 Task: Create a due date automation trigger when advanced on, on the monday of the week before a card is due add fields with custom field "Resume" set to a number lower than 1 and lower than 10 at 11:00 AM.
Action: Mouse moved to (1346, 107)
Screenshot: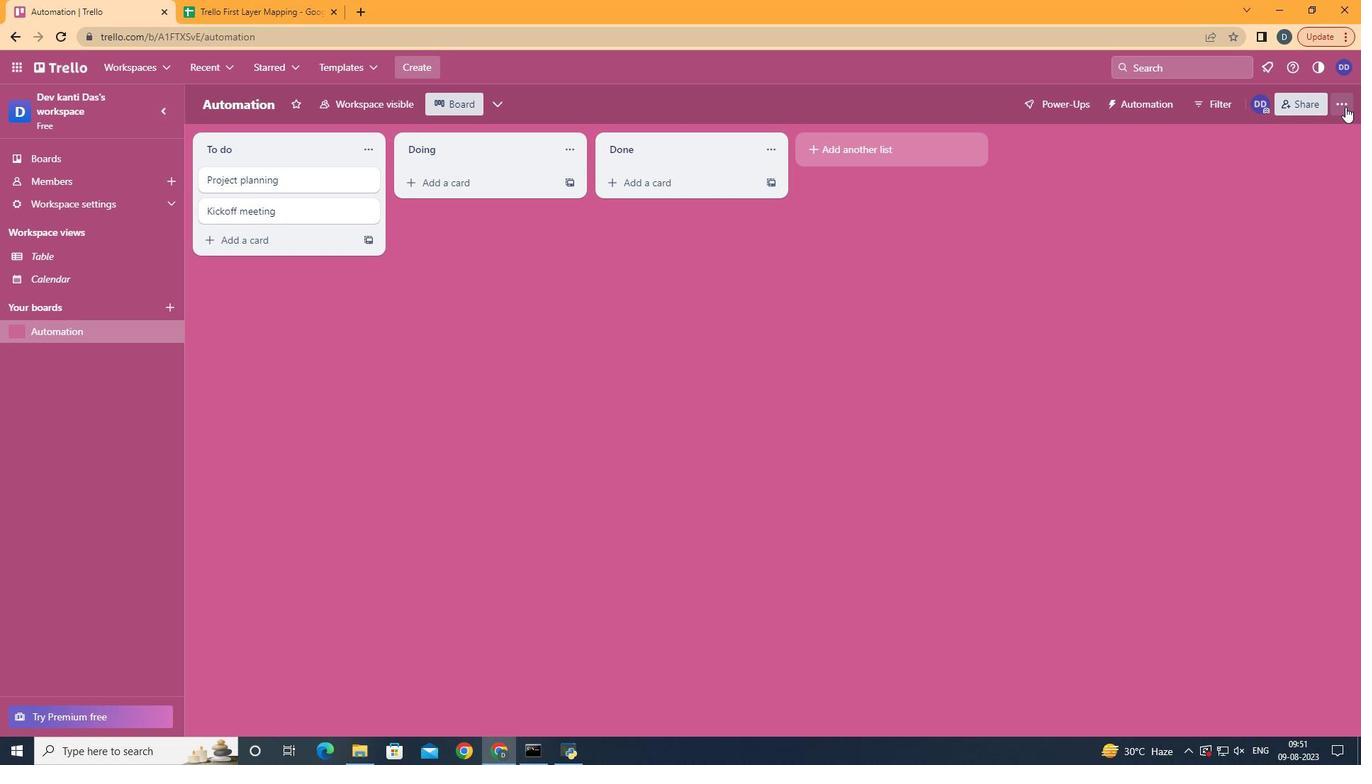 
Action: Mouse pressed left at (1346, 107)
Screenshot: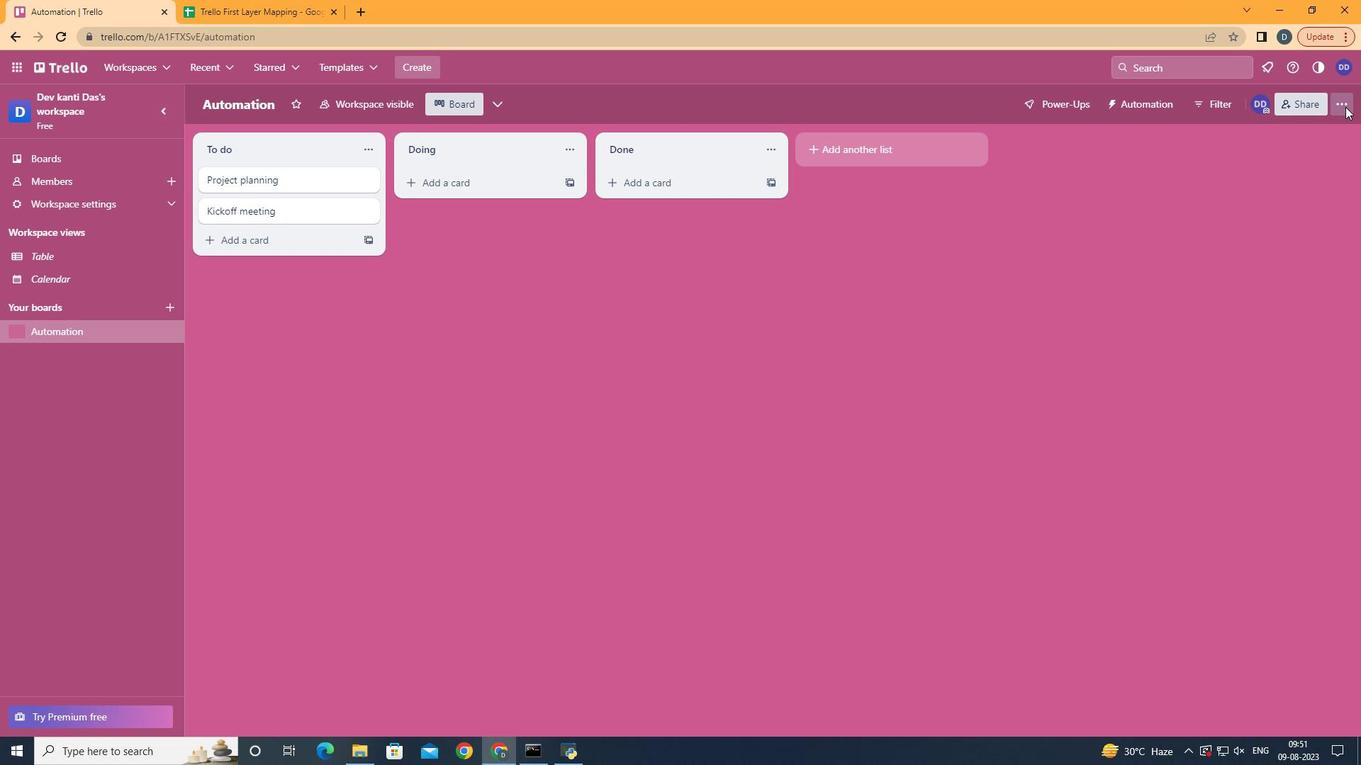 
Action: Mouse moved to (1252, 322)
Screenshot: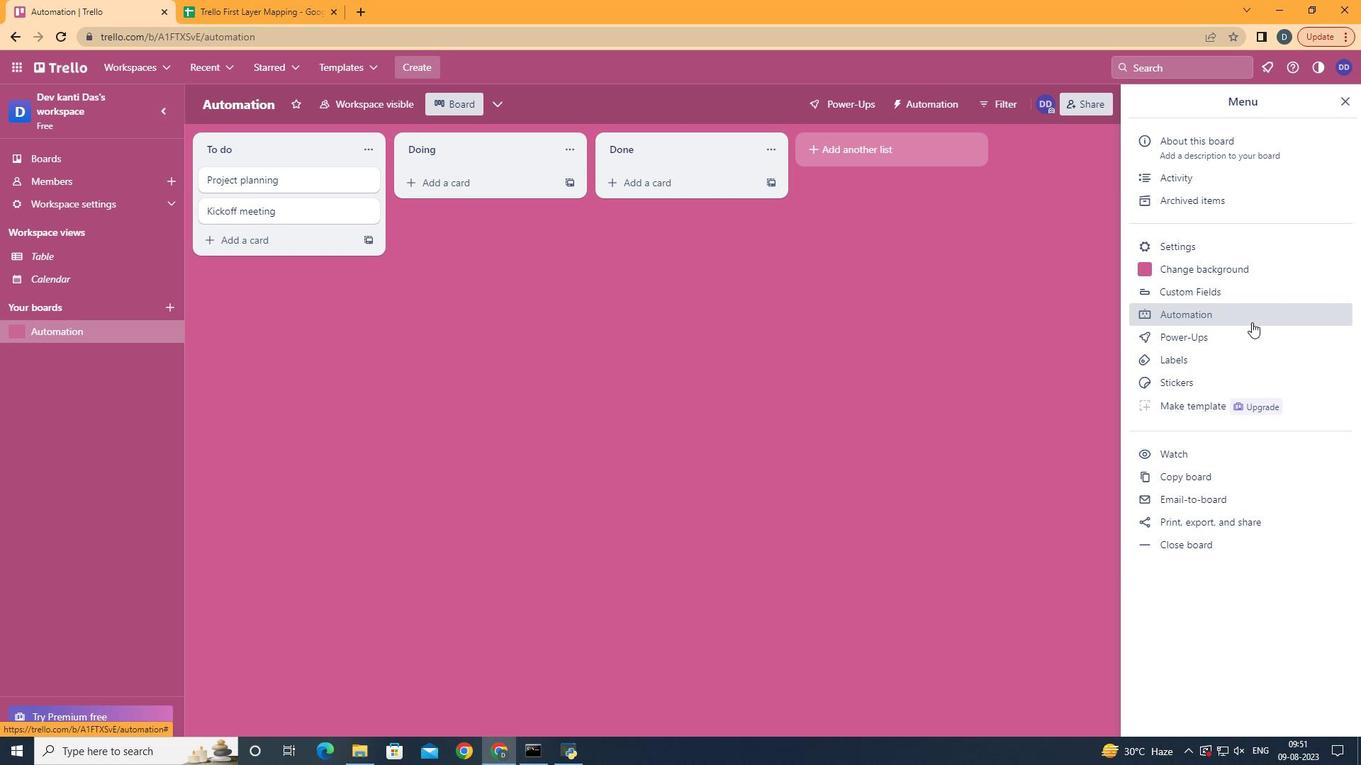 
Action: Mouse pressed left at (1252, 322)
Screenshot: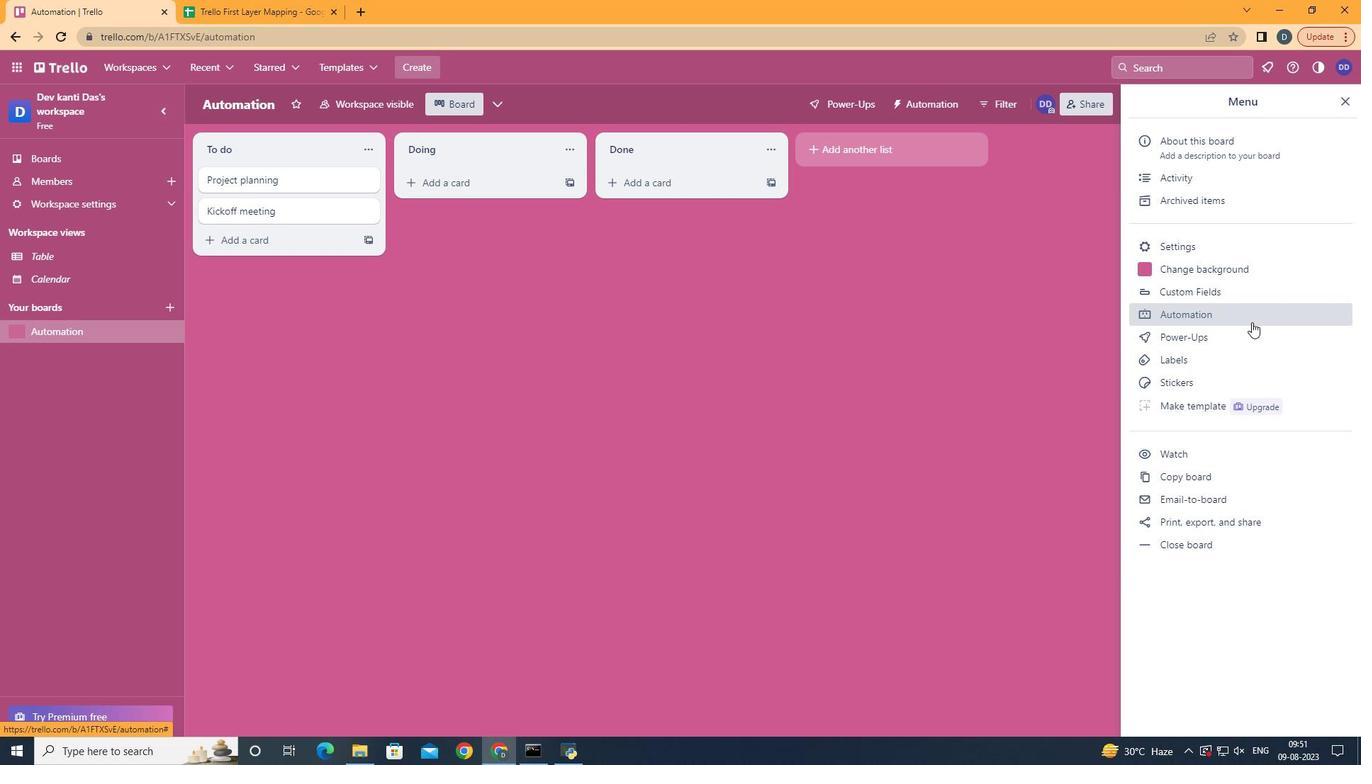
Action: Mouse moved to (248, 287)
Screenshot: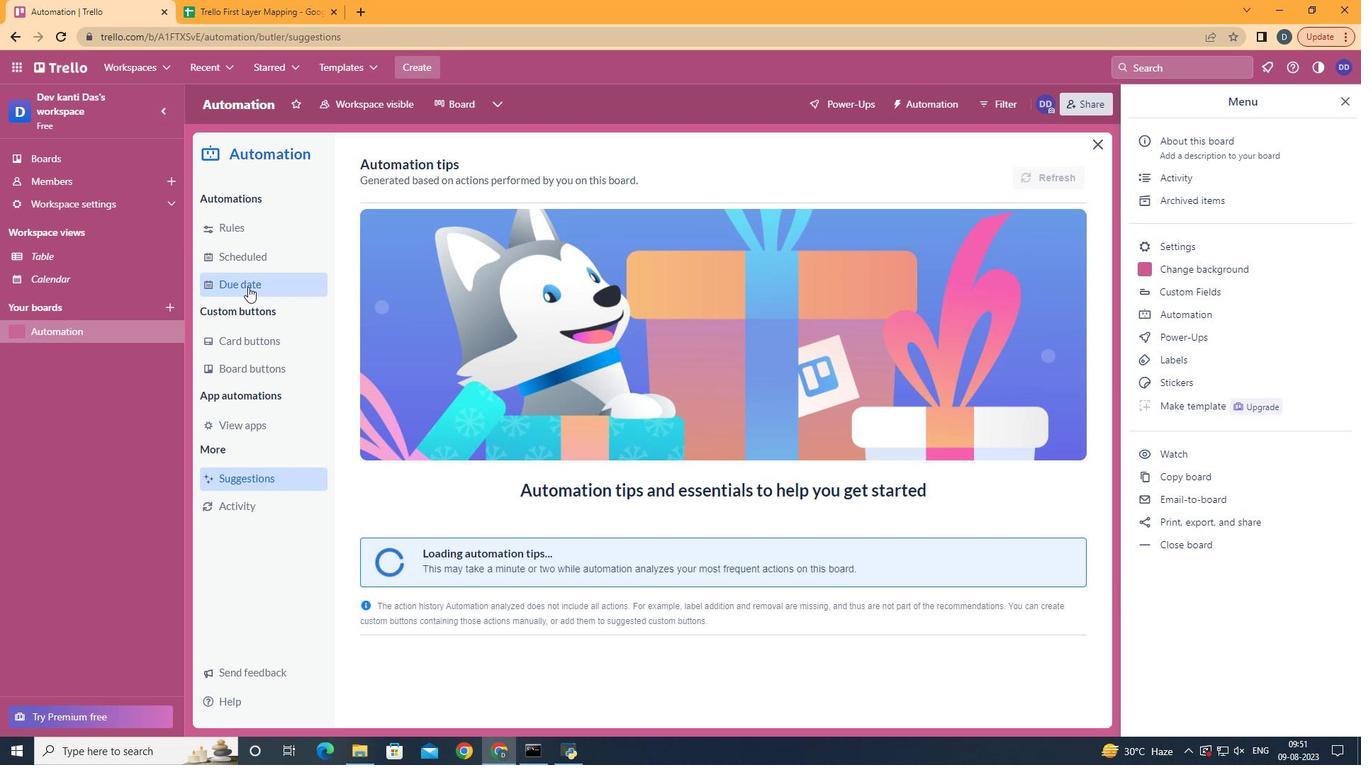 
Action: Mouse pressed left at (248, 287)
Screenshot: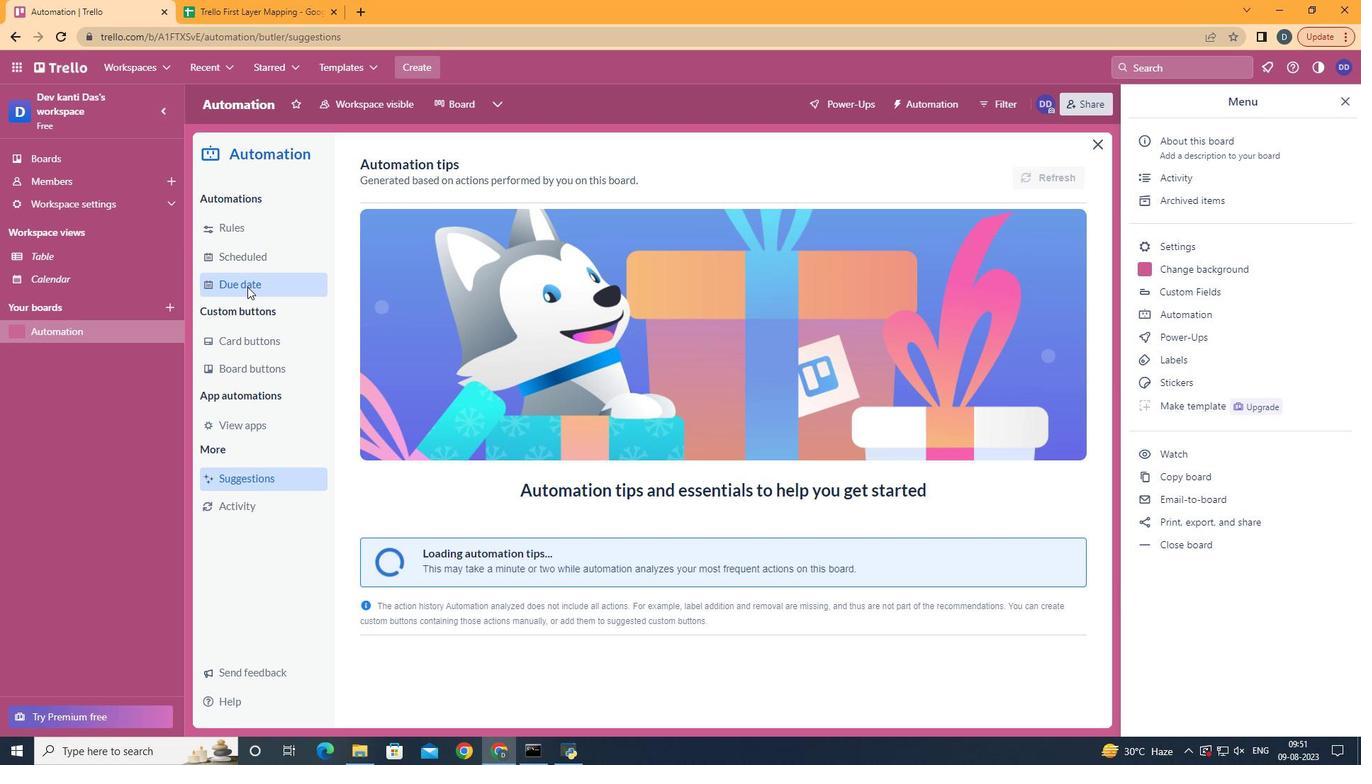 
Action: Mouse moved to (1008, 165)
Screenshot: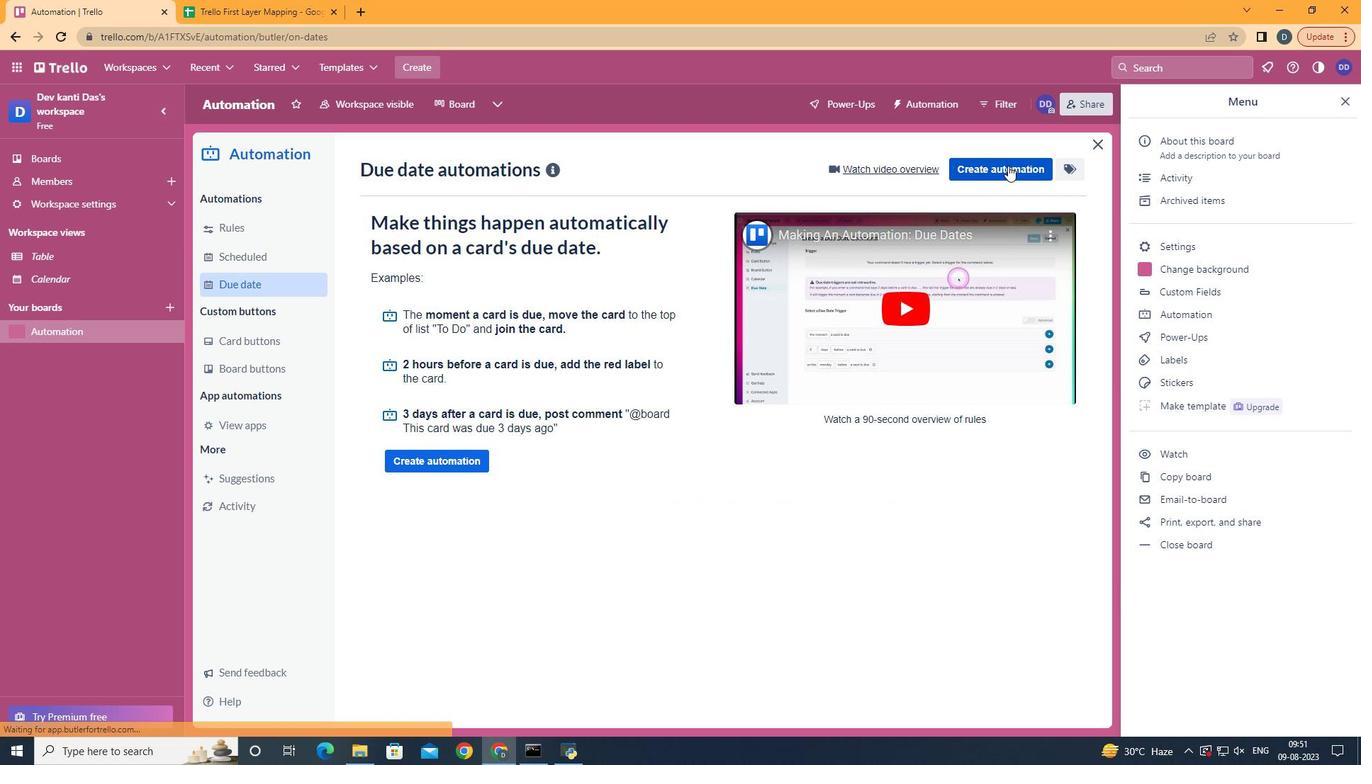 
Action: Mouse pressed left at (1008, 165)
Screenshot: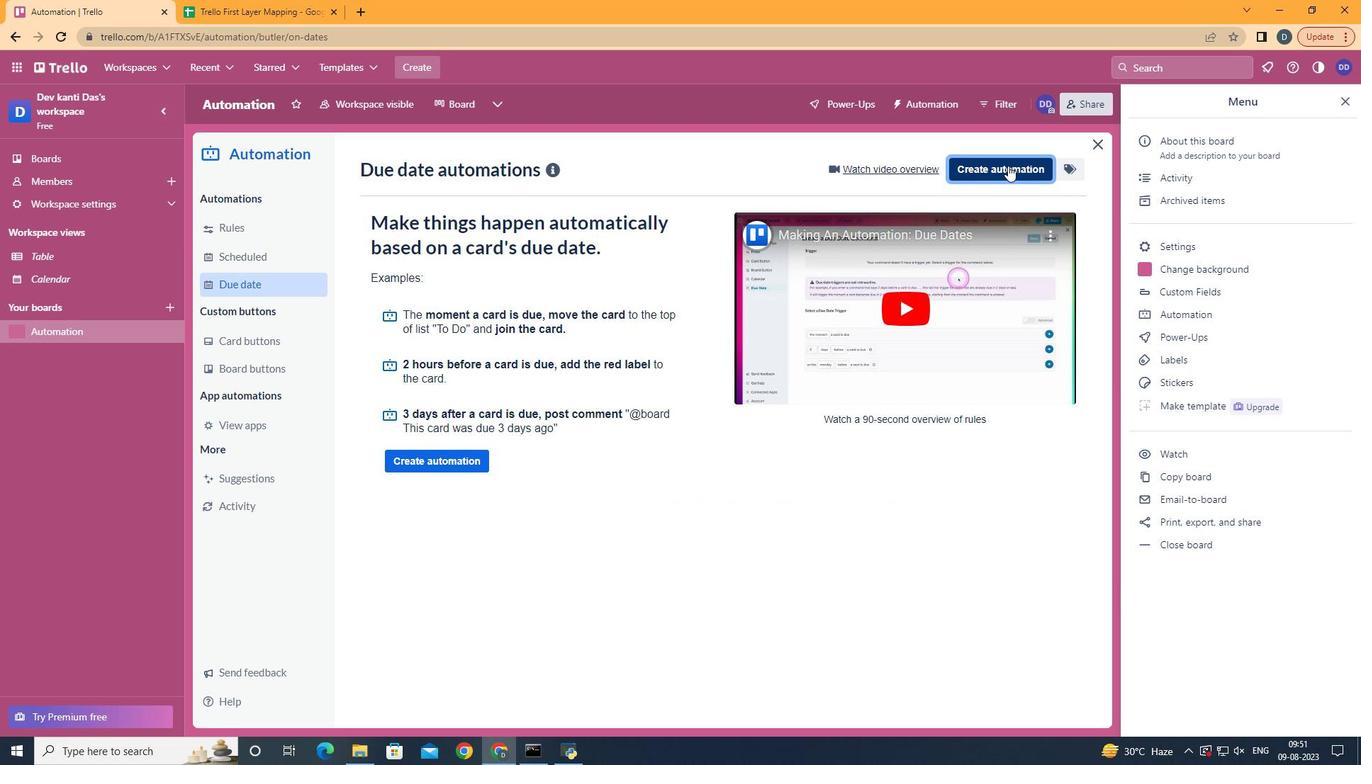
Action: Mouse moved to (755, 296)
Screenshot: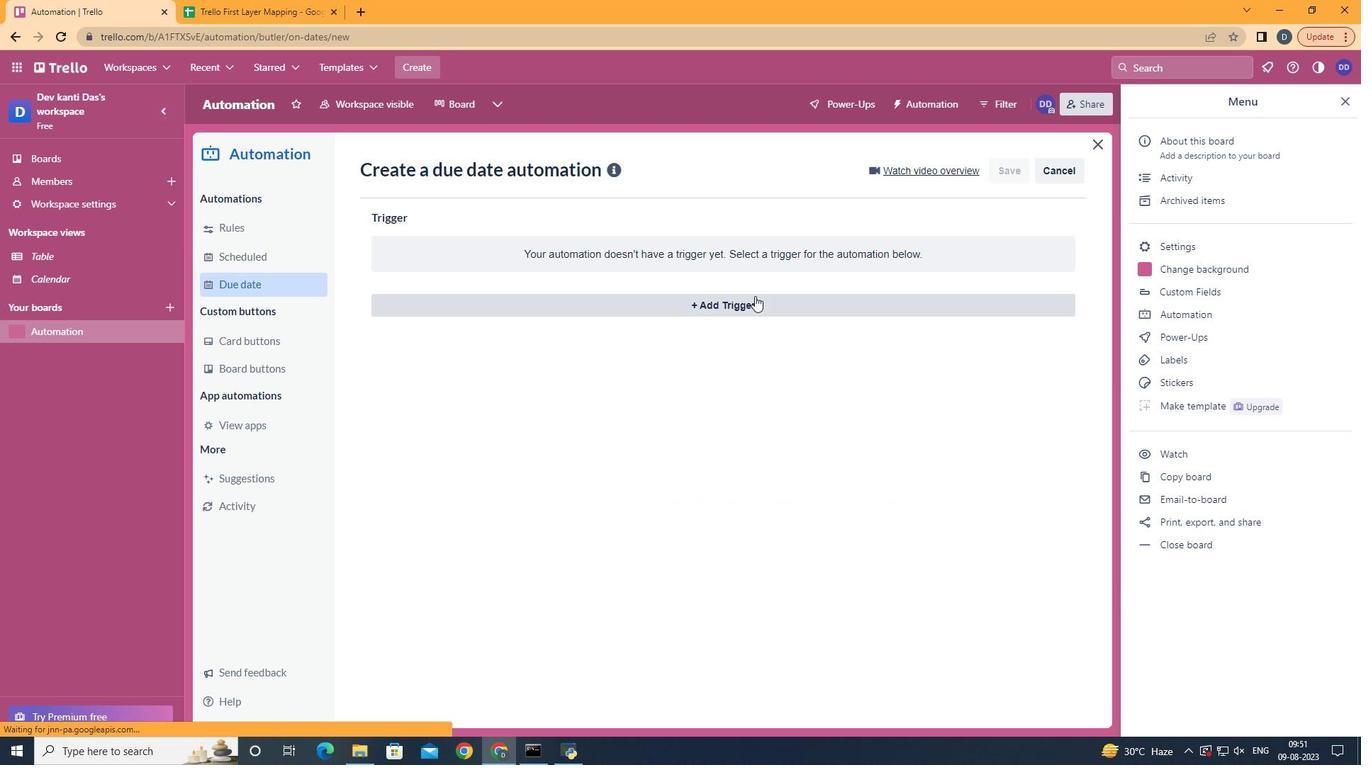 
Action: Mouse pressed left at (755, 296)
Screenshot: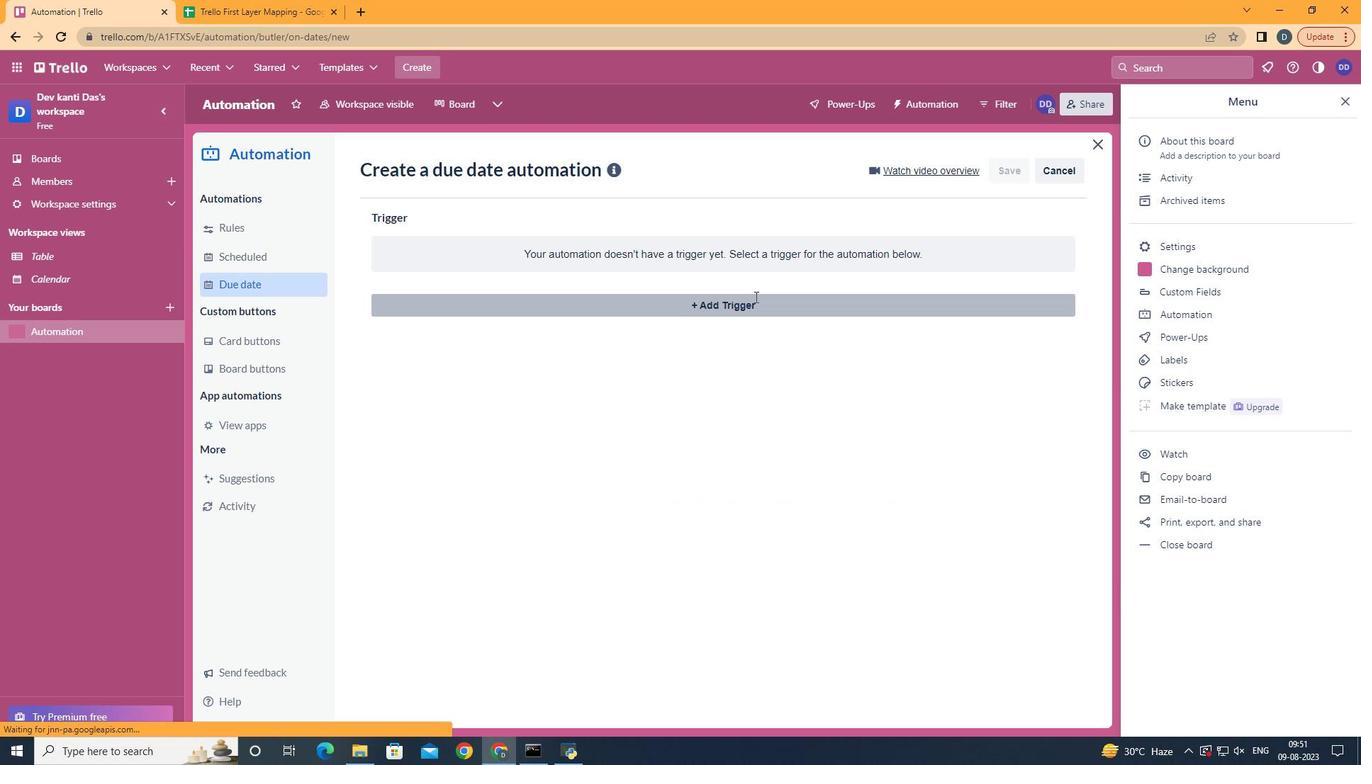 
Action: Mouse moved to (506, 670)
Screenshot: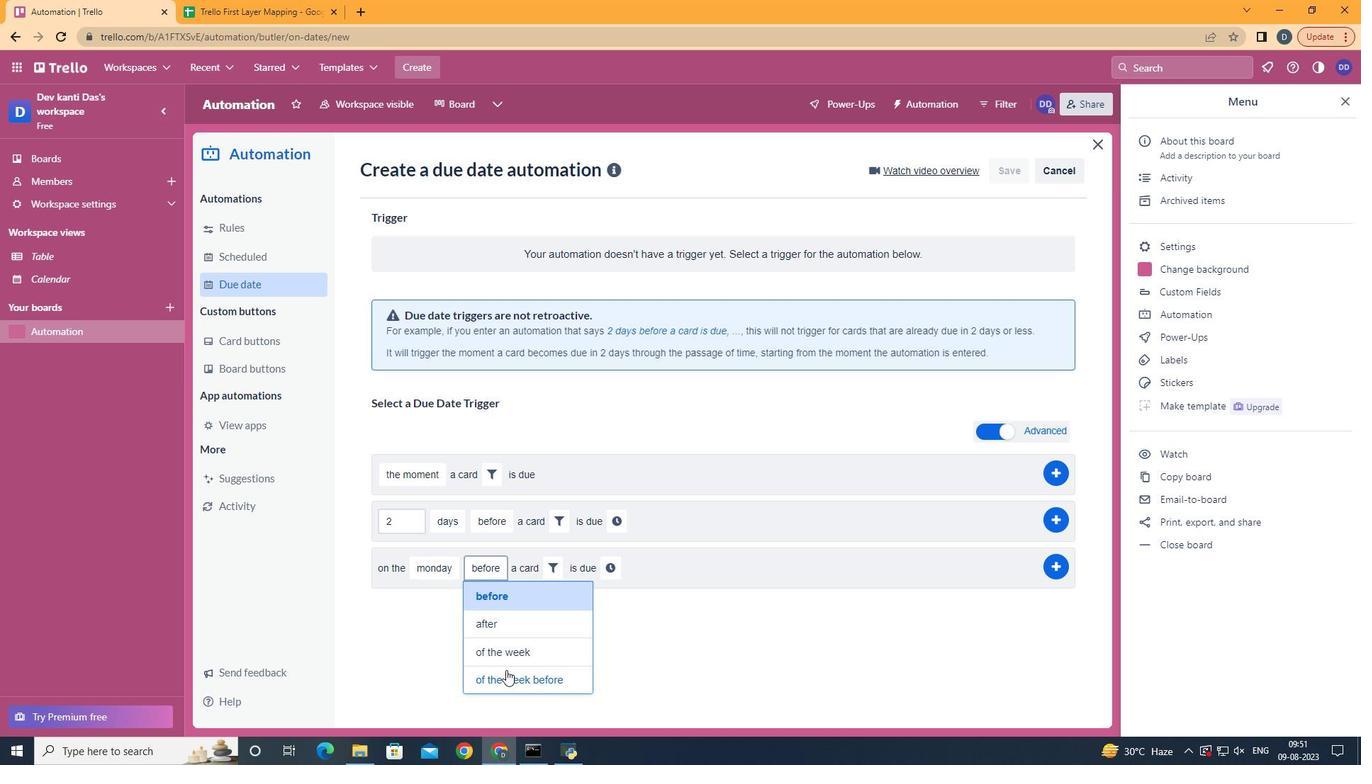 
Action: Mouse pressed left at (506, 670)
Screenshot: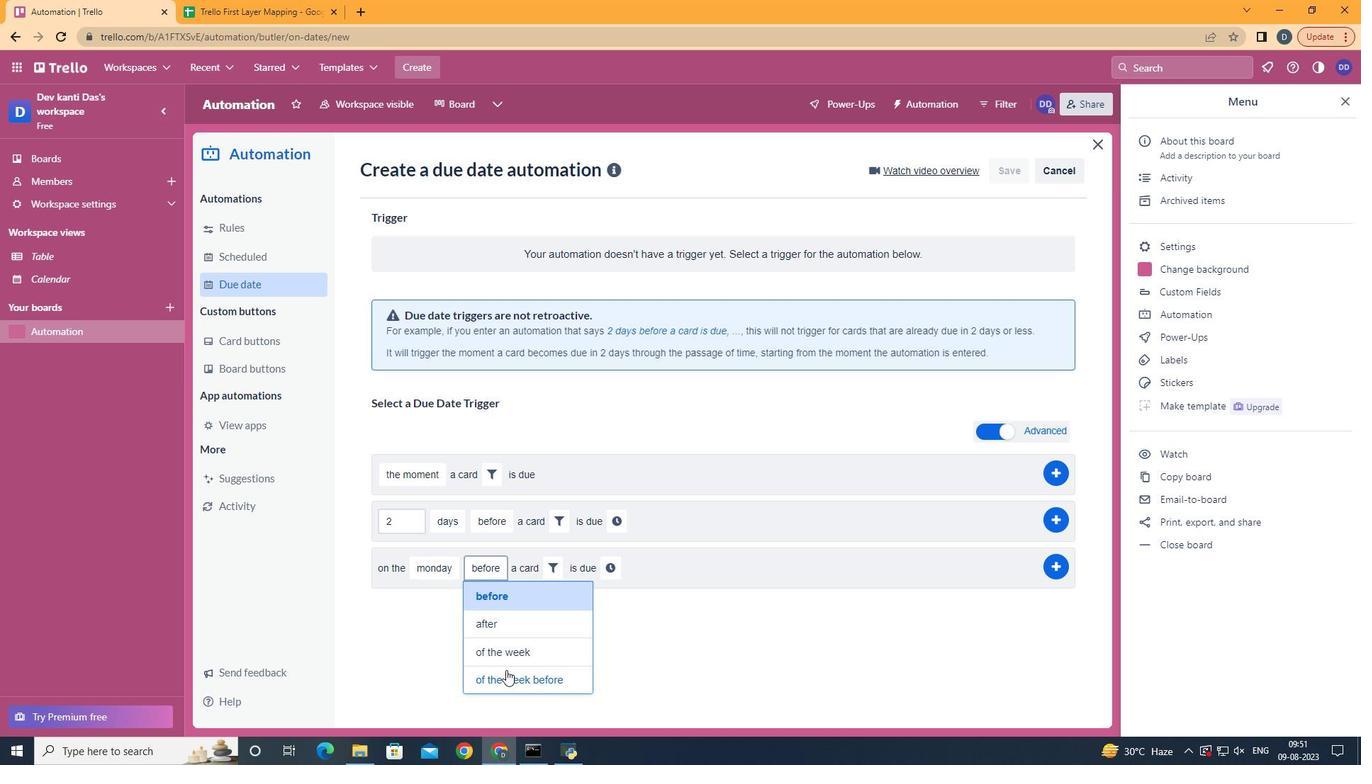 
Action: Mouse moved to (606, 561)
Screenshot: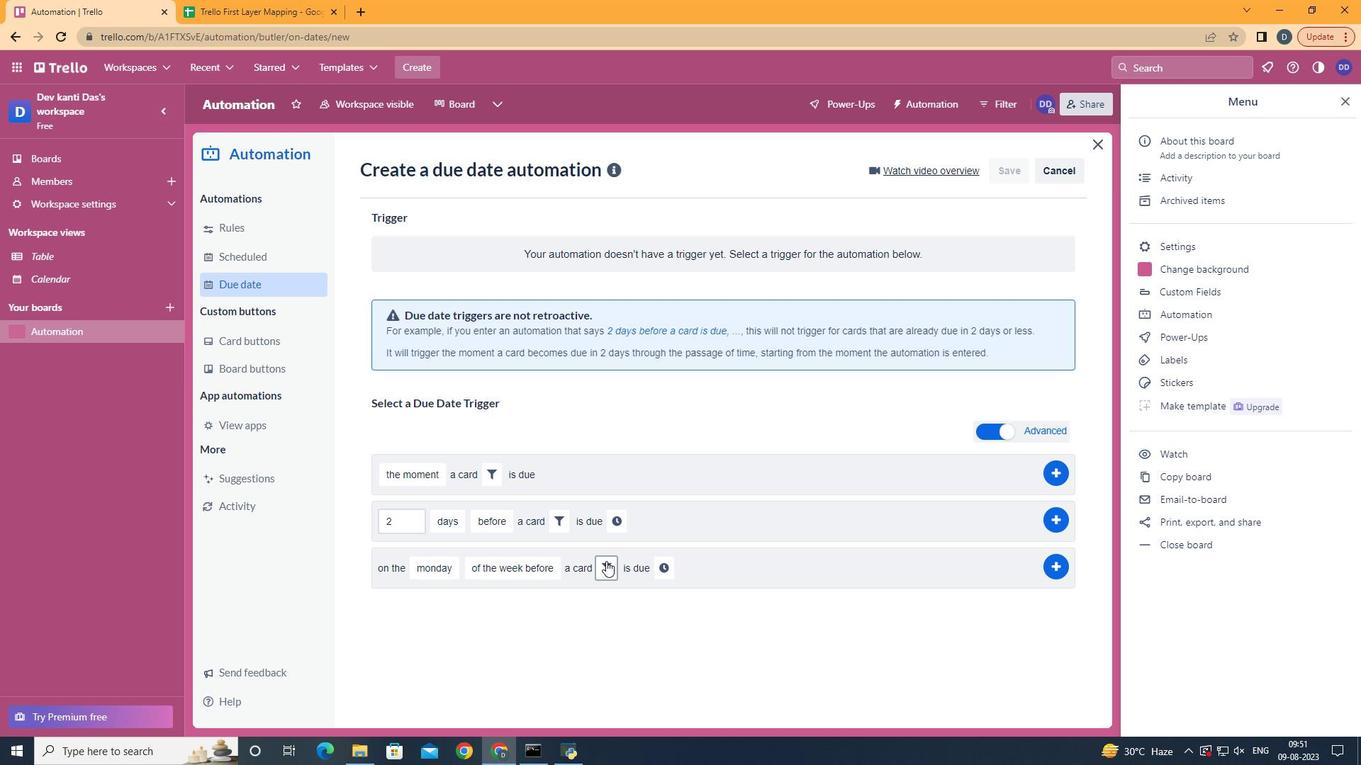 
Action: Mouse pressed left at (606, 561)
Screenshot: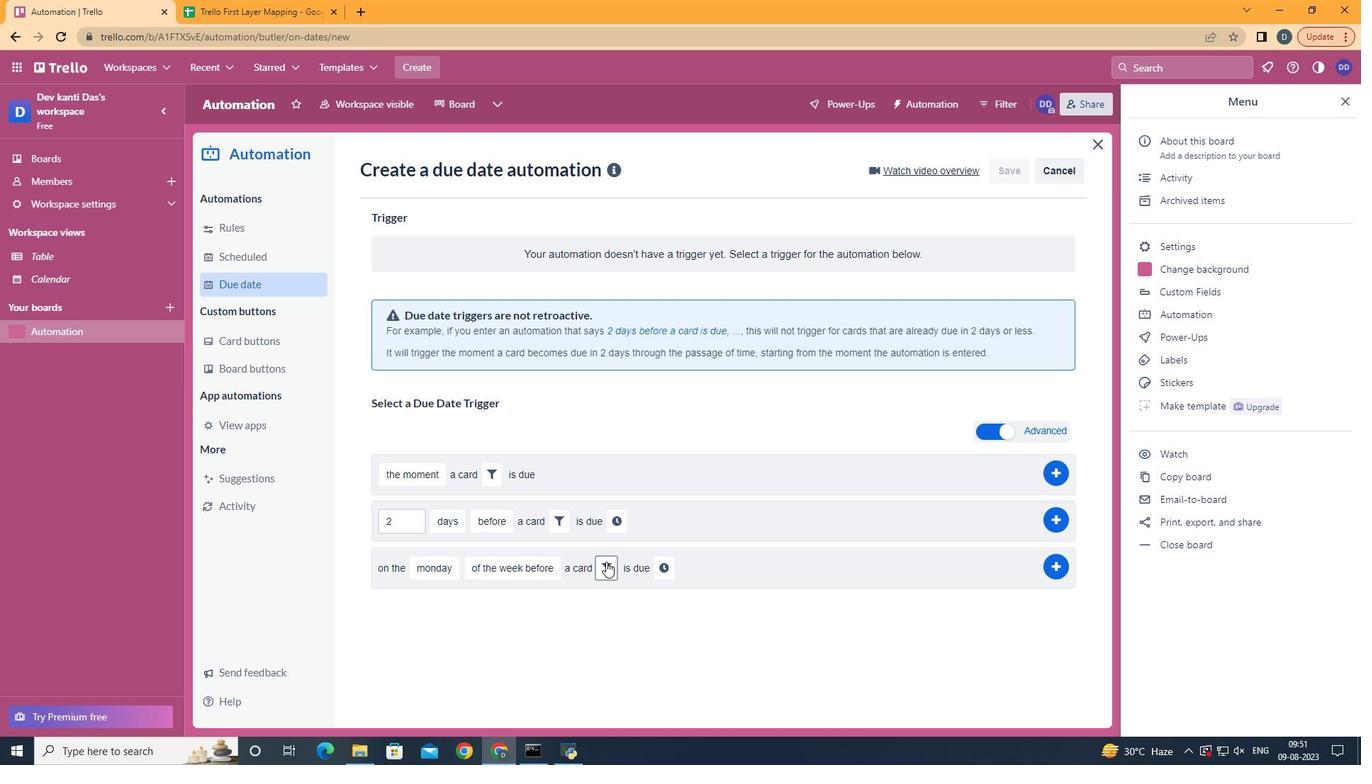 
Action: Mouse moved to (856, 620)
Screenshot: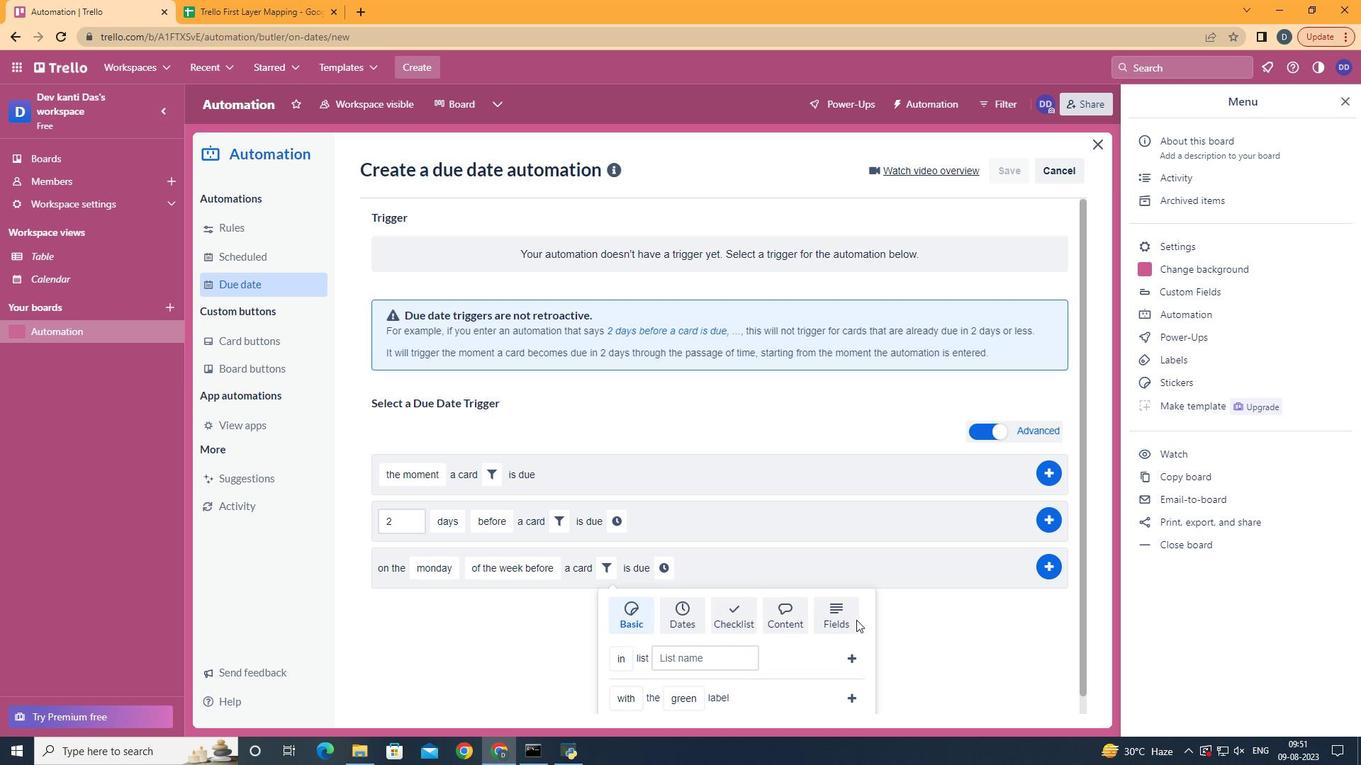 
Action: Mouse pressed left at (856, 620)
Screenshot: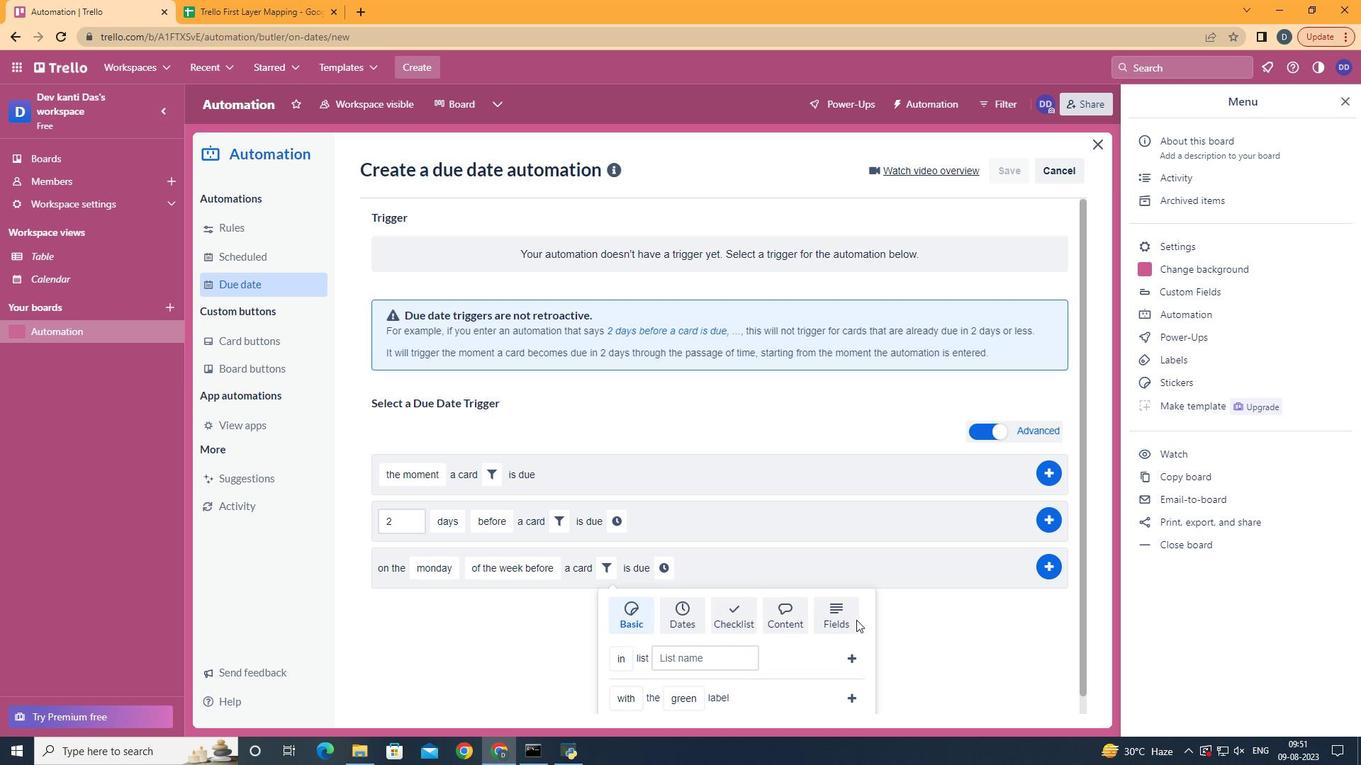 
Action: Mouse scrolled (856, 619) with delta (0, 0)
Screenshot: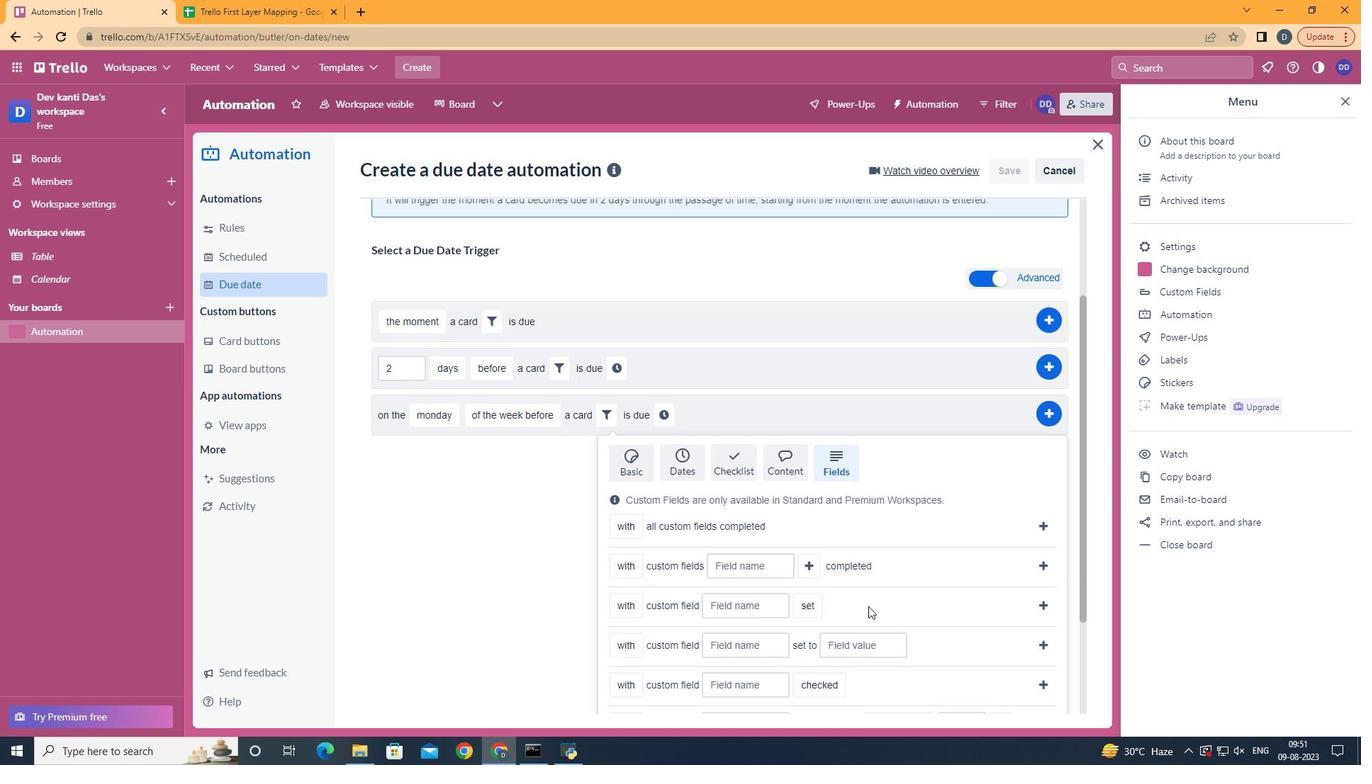 
Action: Mouse scrolled (856, 619) with delta (0, 0)
Screenshot: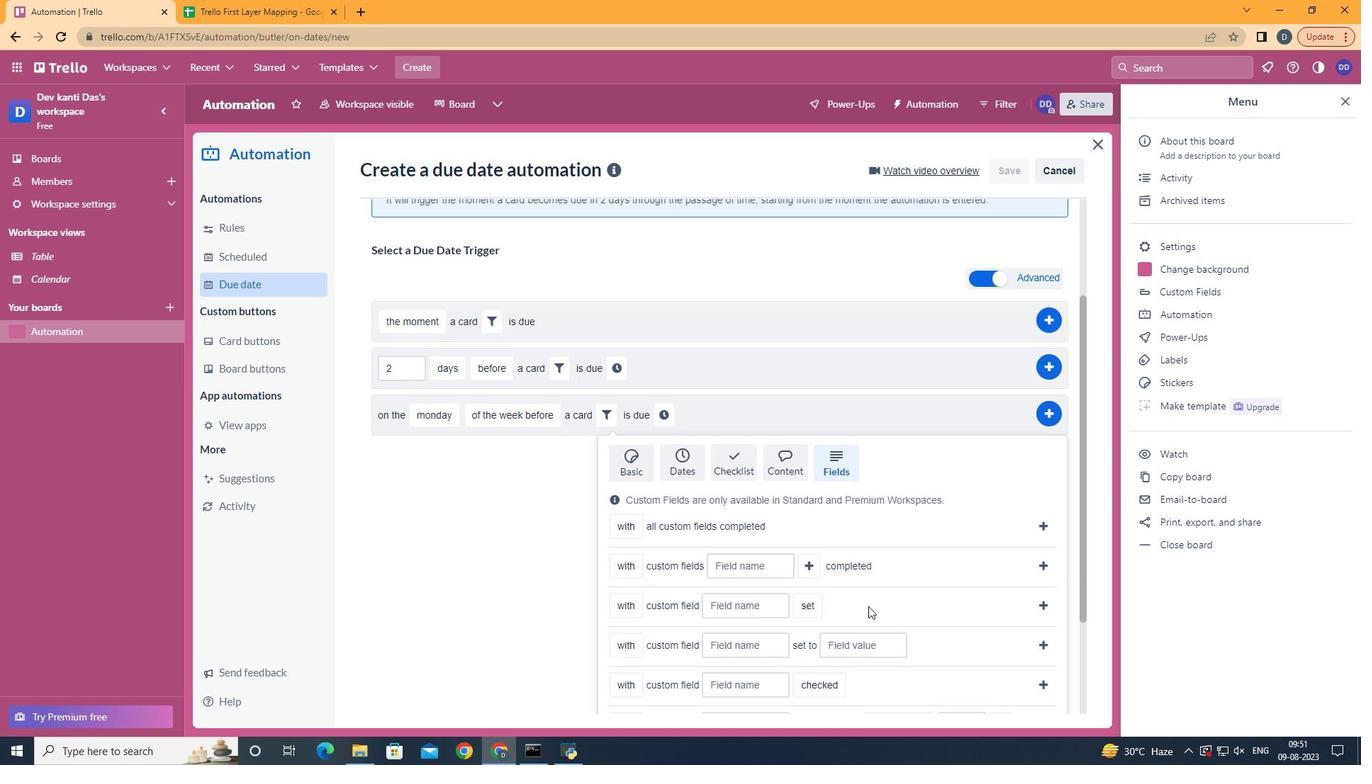 
Action: Mouse scrolled (856, 619) with delta (0, 0)
Screenshot: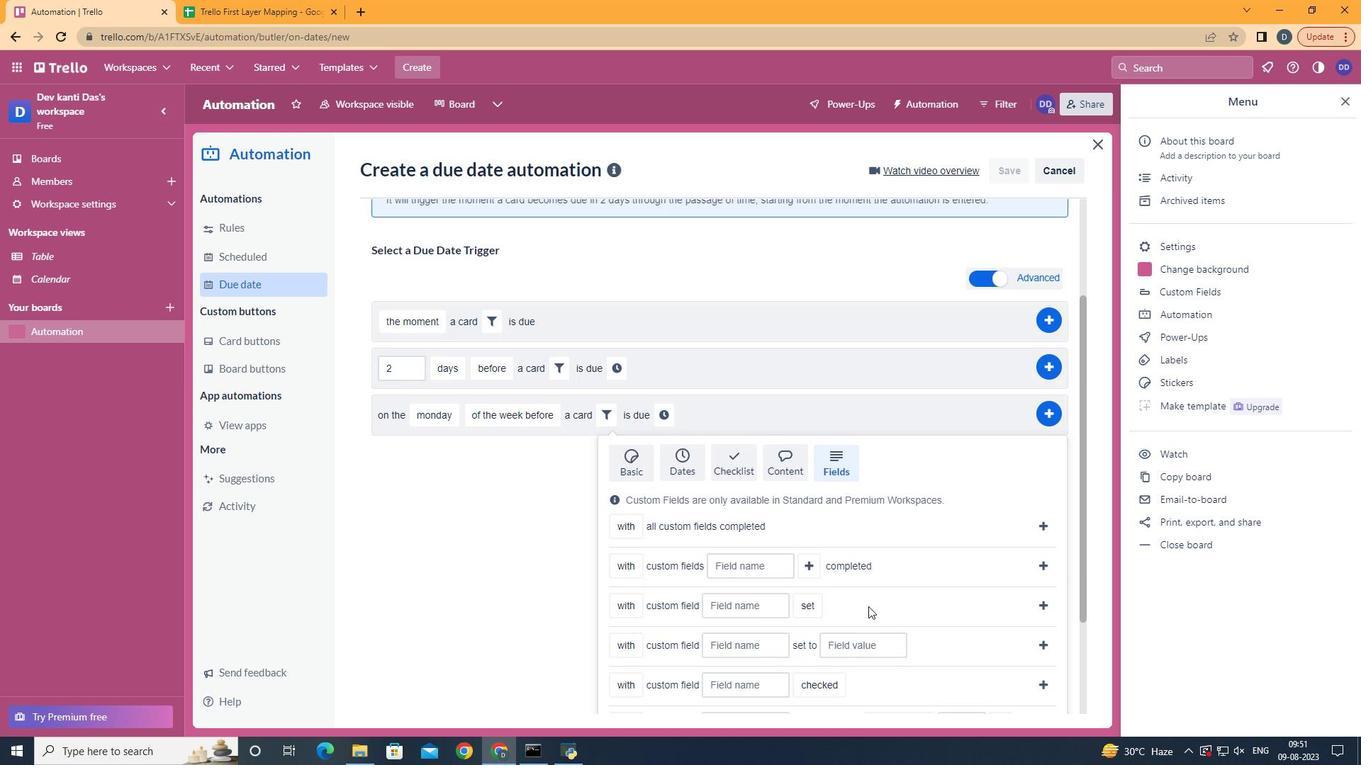 
Action: Mouse scrolled (856, 619) with delta (0, 0)
Screenshot: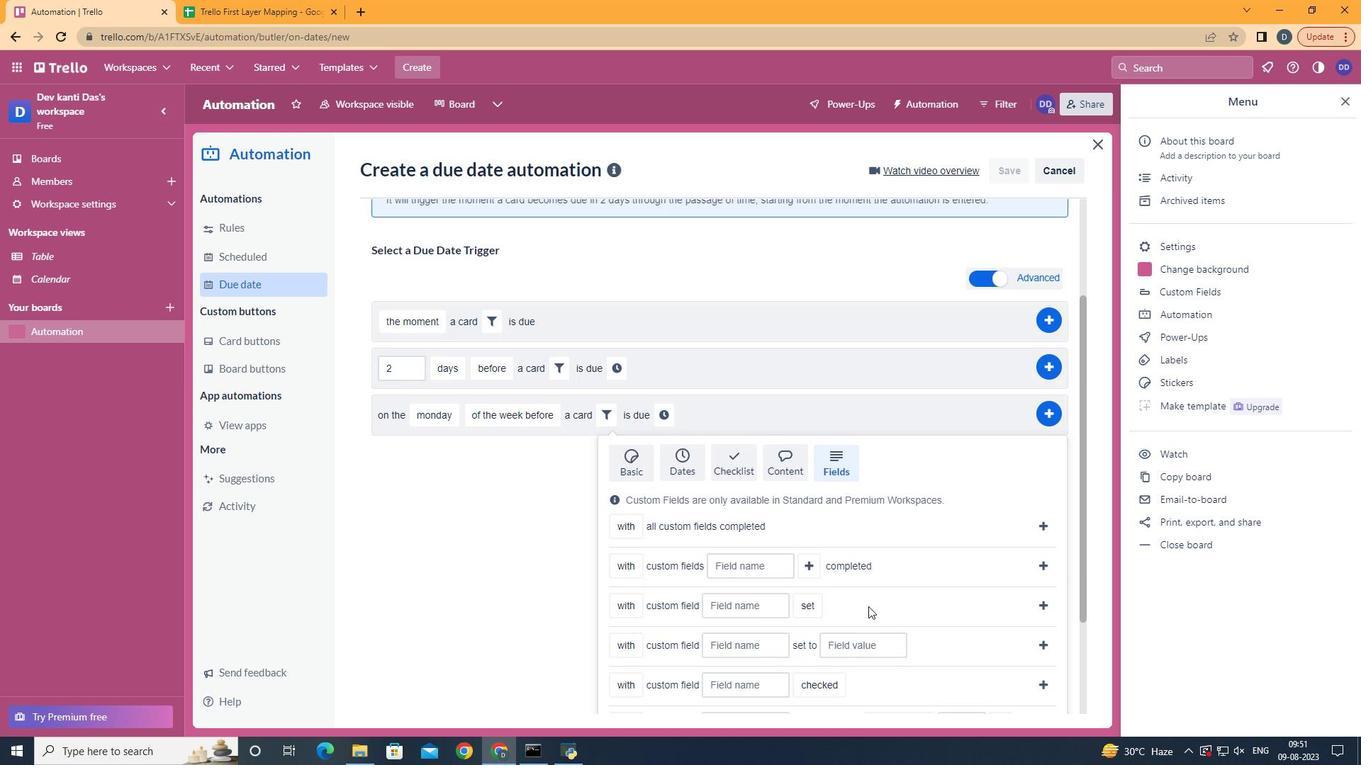 
Action: Mouse scrolled (856, 619) with delta (0, 0)
Screenshot: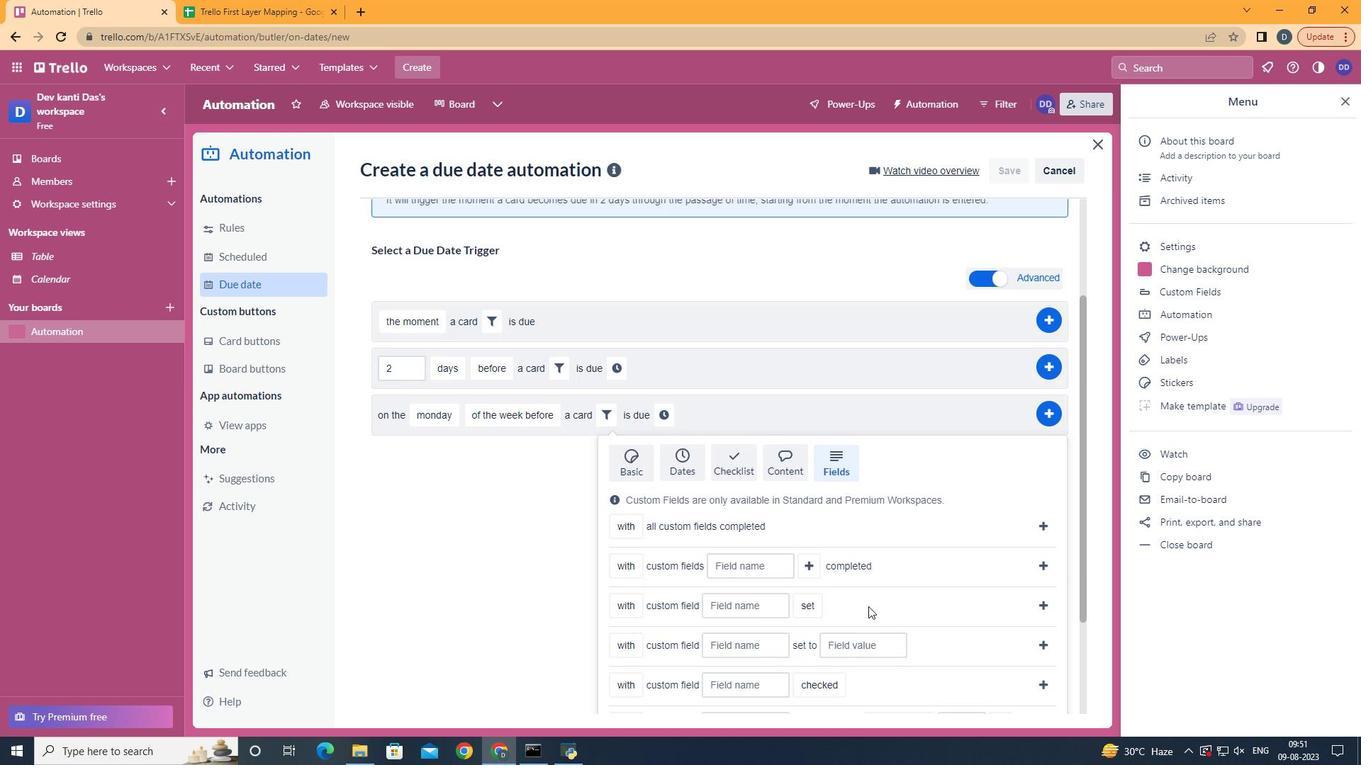 
Action: Mouse scrolled (856, 619) with delta (0, 0)
Screenshot: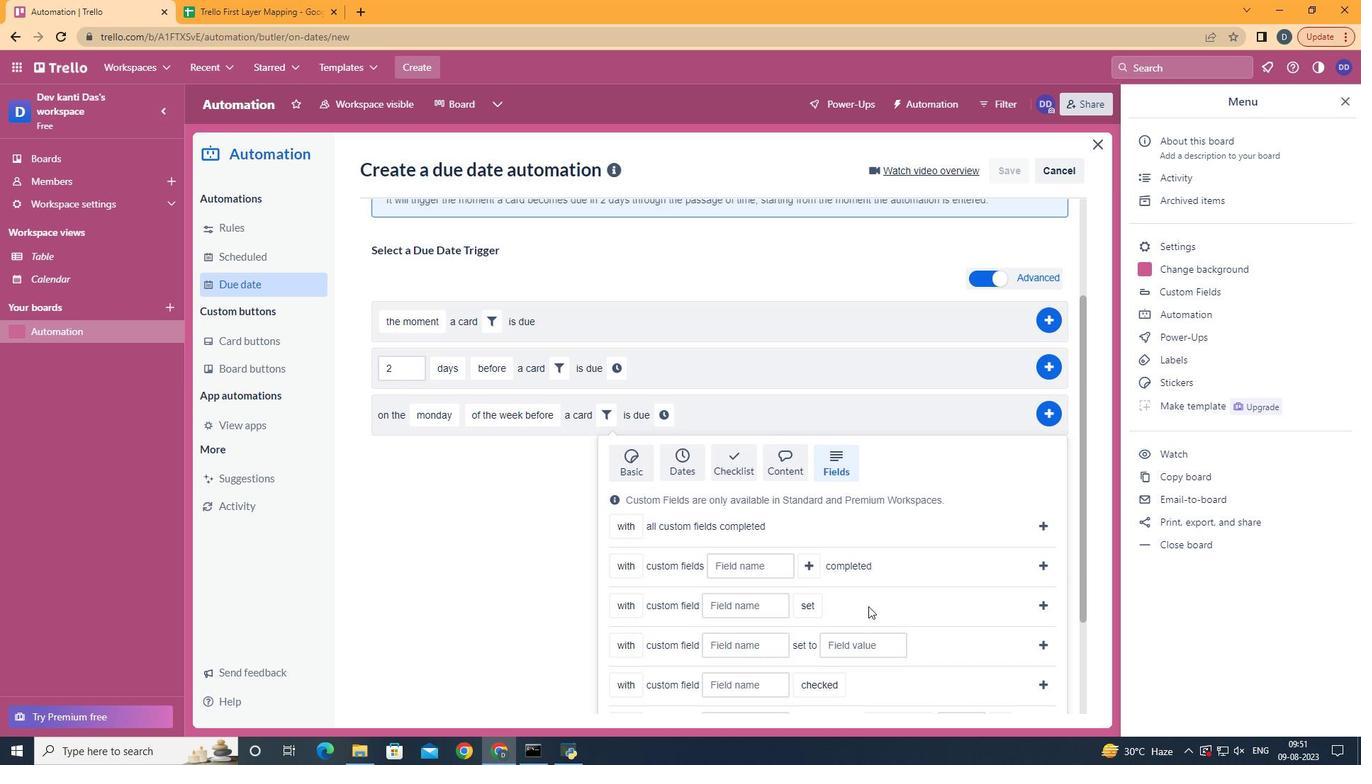 
Action: Mouse moved to (629, 602)
Screenshot: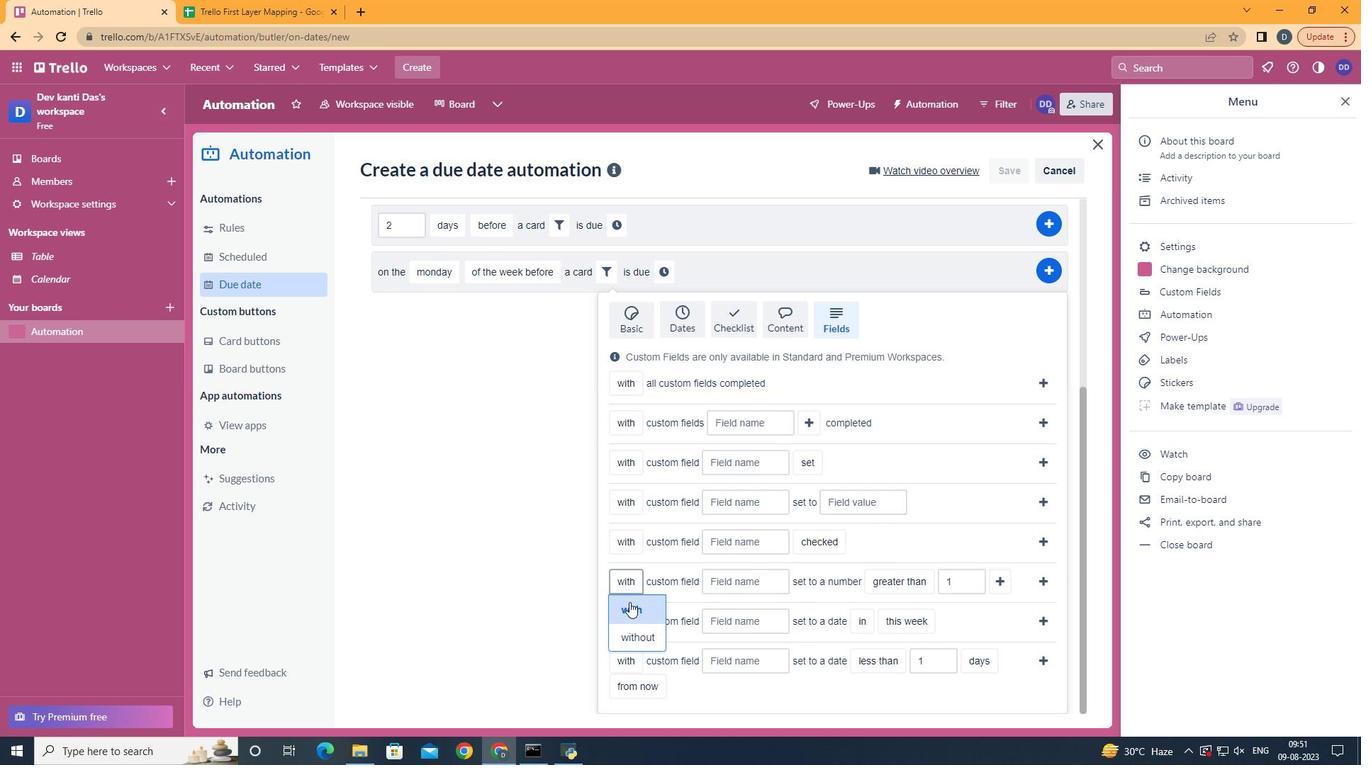 
Action: Mouse pressed left at (629, 602)
Screenshot: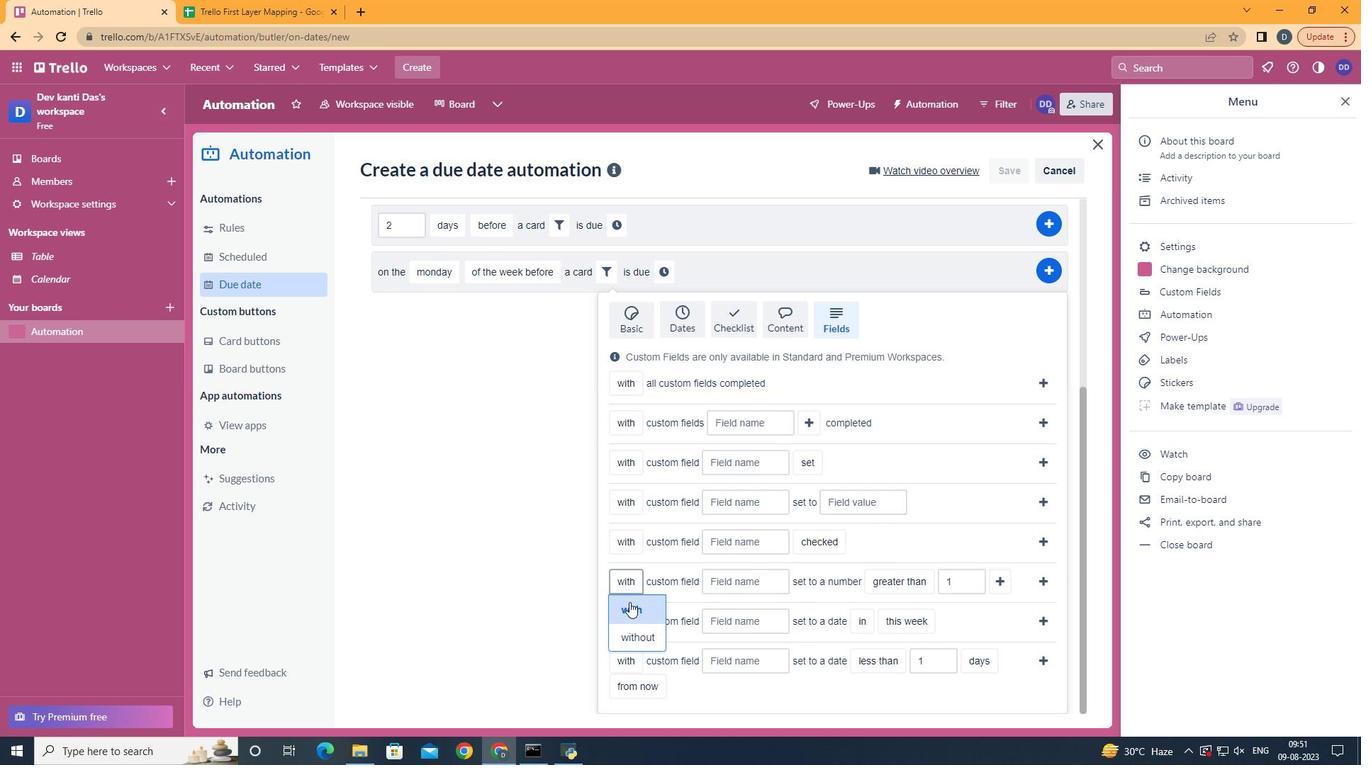 
Action: Mouse moved to (745, 580)
Screenshot: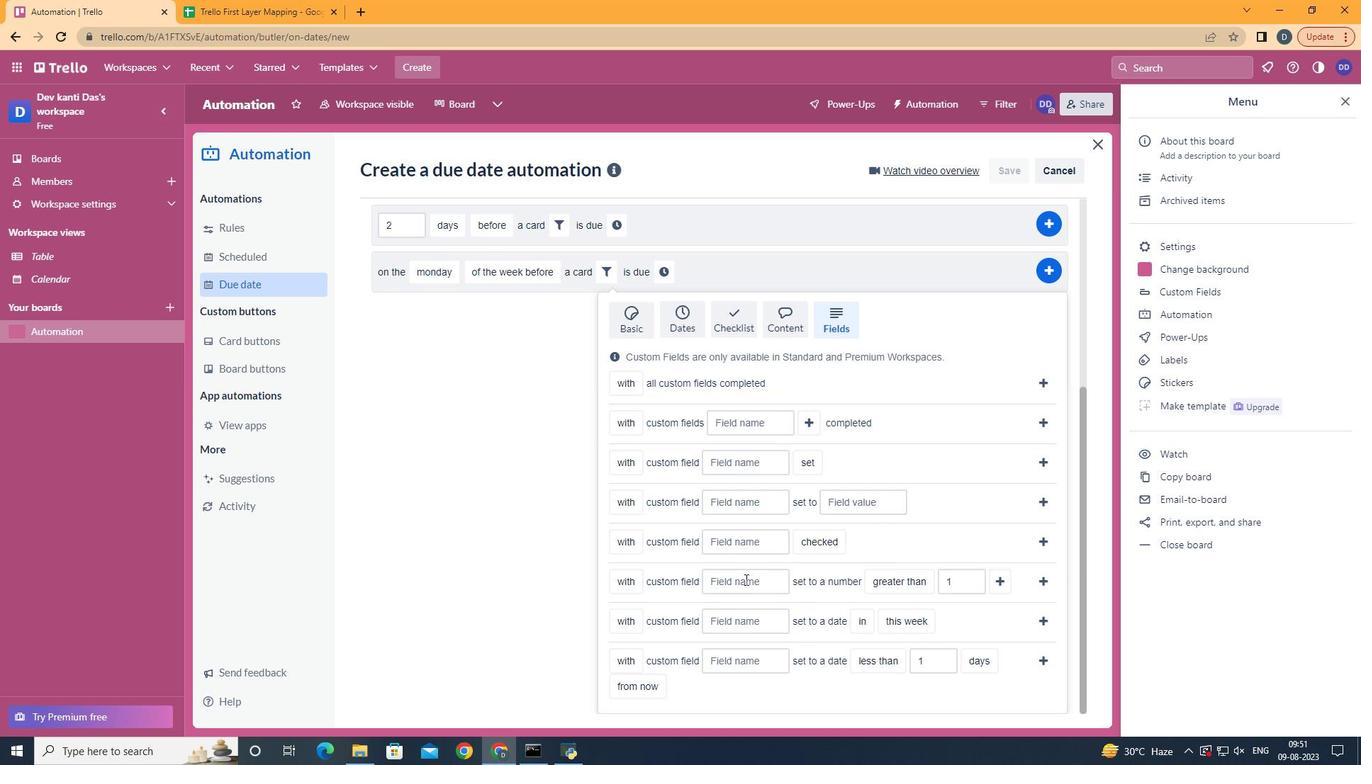 
Action: Mouse pressed left at (745, 580)
Screenshot: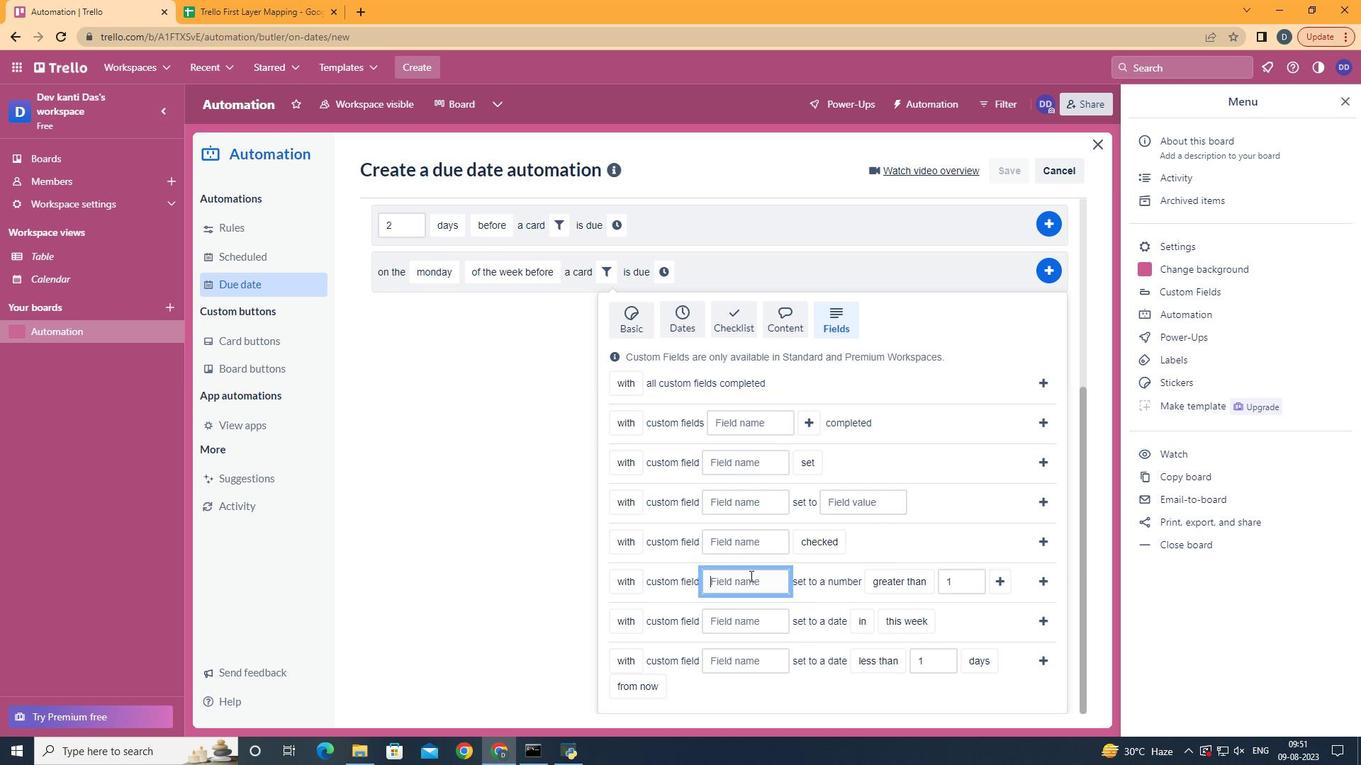 
Action: Mouse moved to (750, 576)
Screenshot: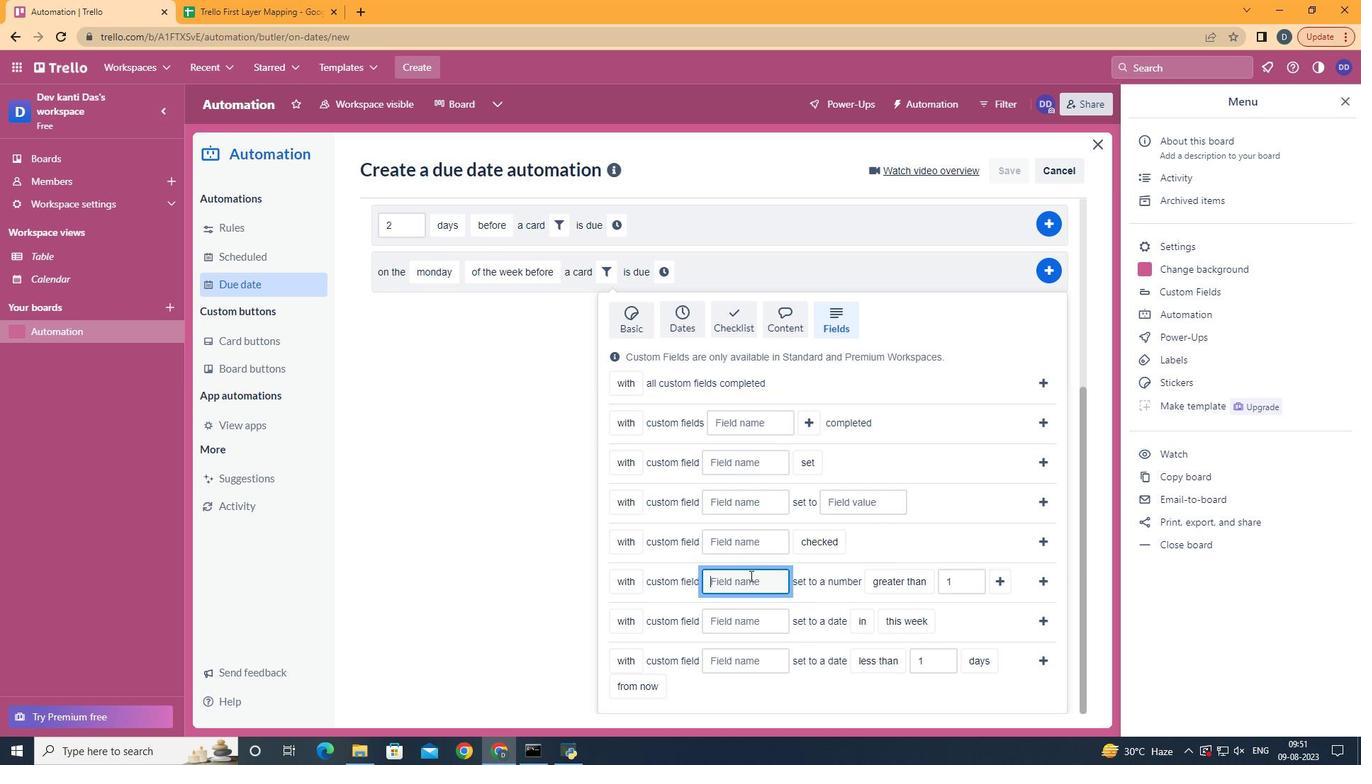 
Action: Key pressed <Key.shift>Resume
Screenshot: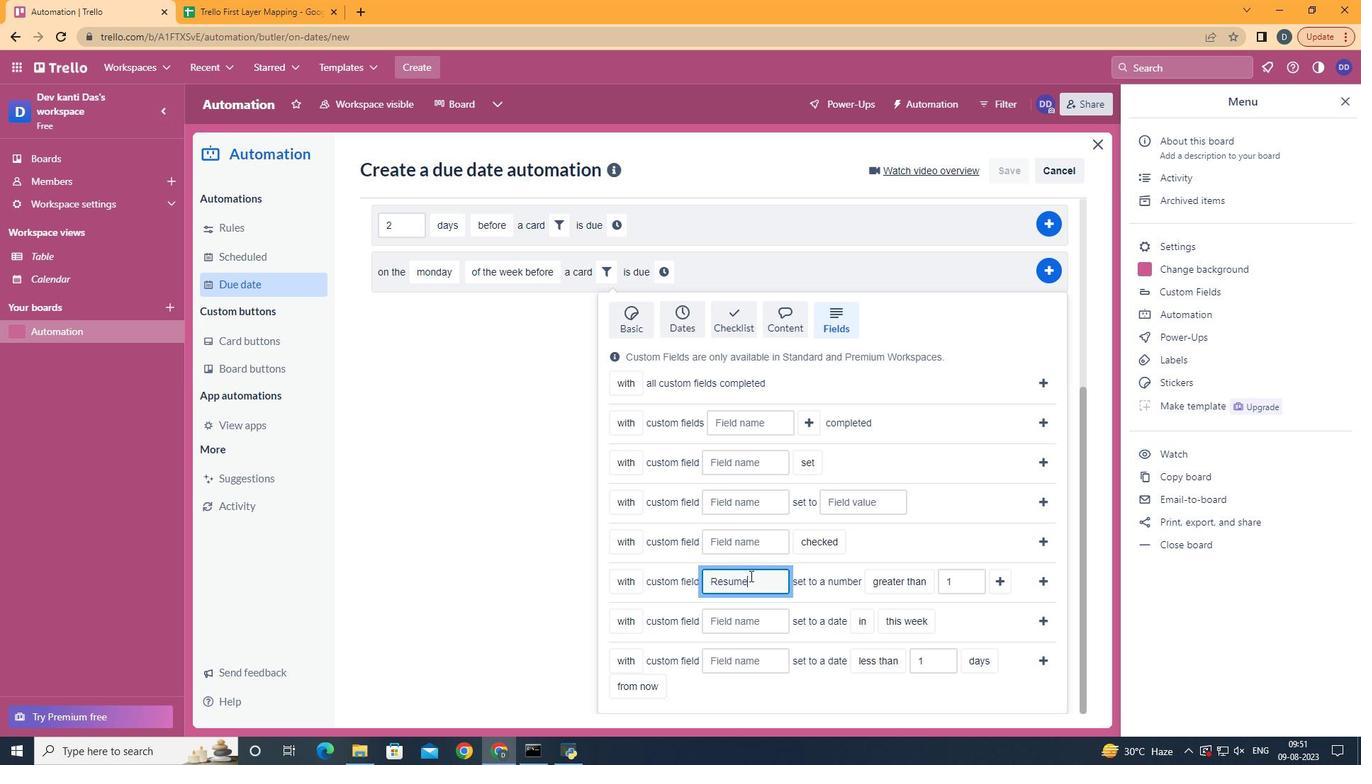 
Action: Mouse moved to (917, 660)
Screenshot: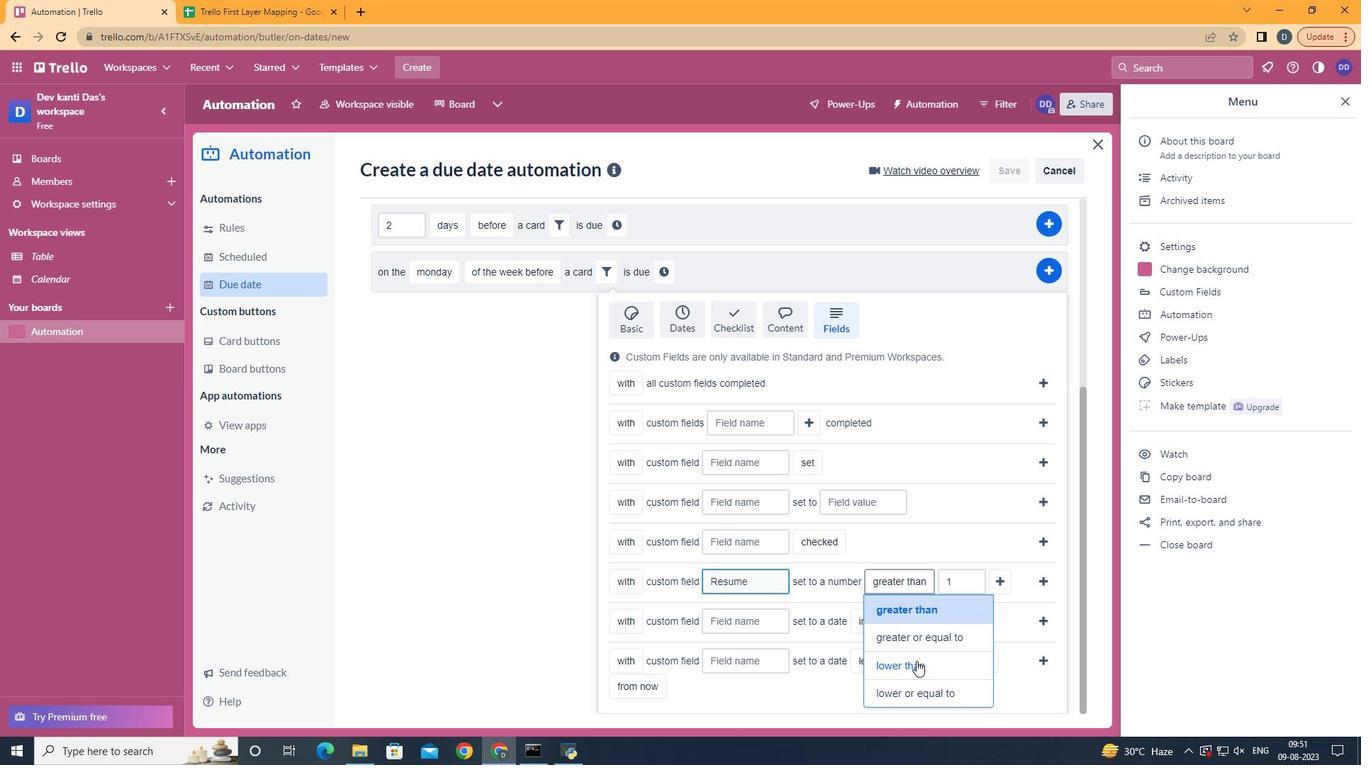 
Action: Mouse pressed left at (917, 660)
Screenshot: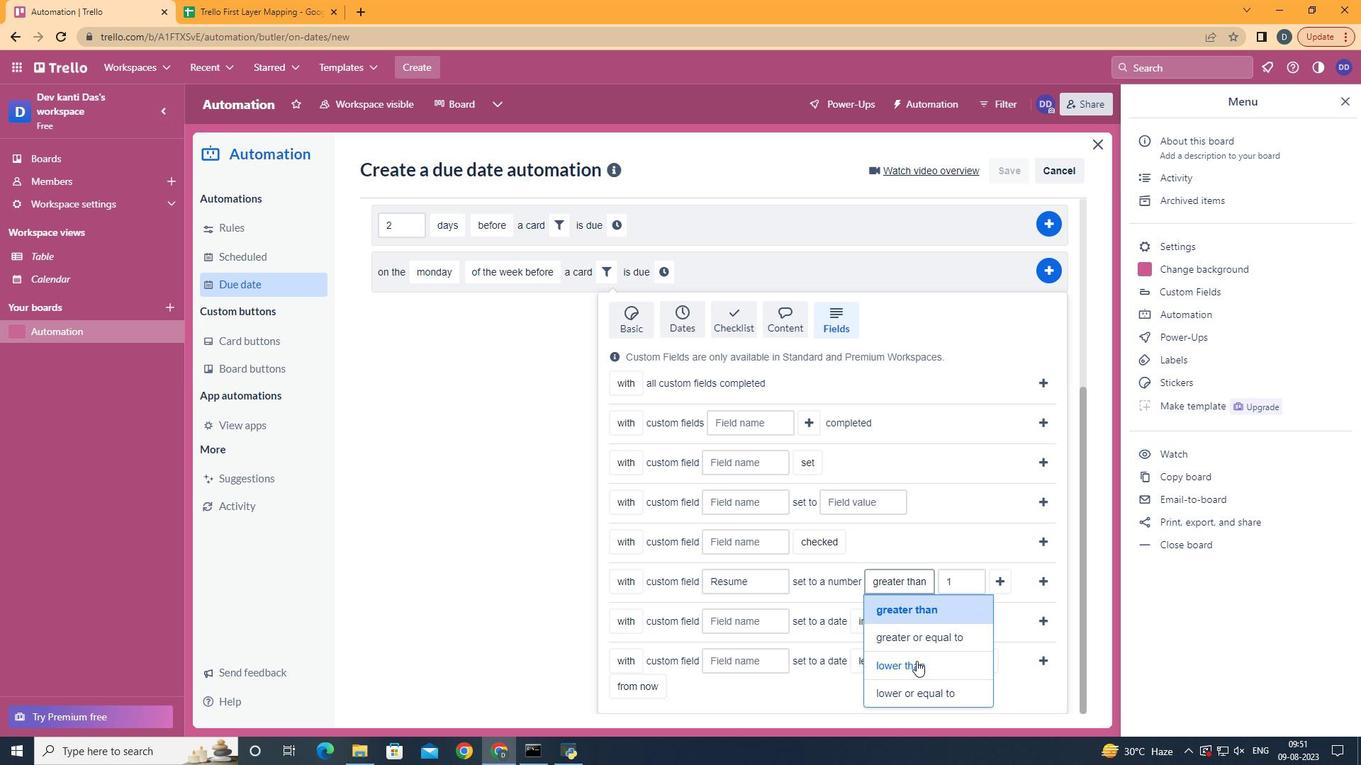 
Action: Mouse moved to (1001, 582)
Screenshot: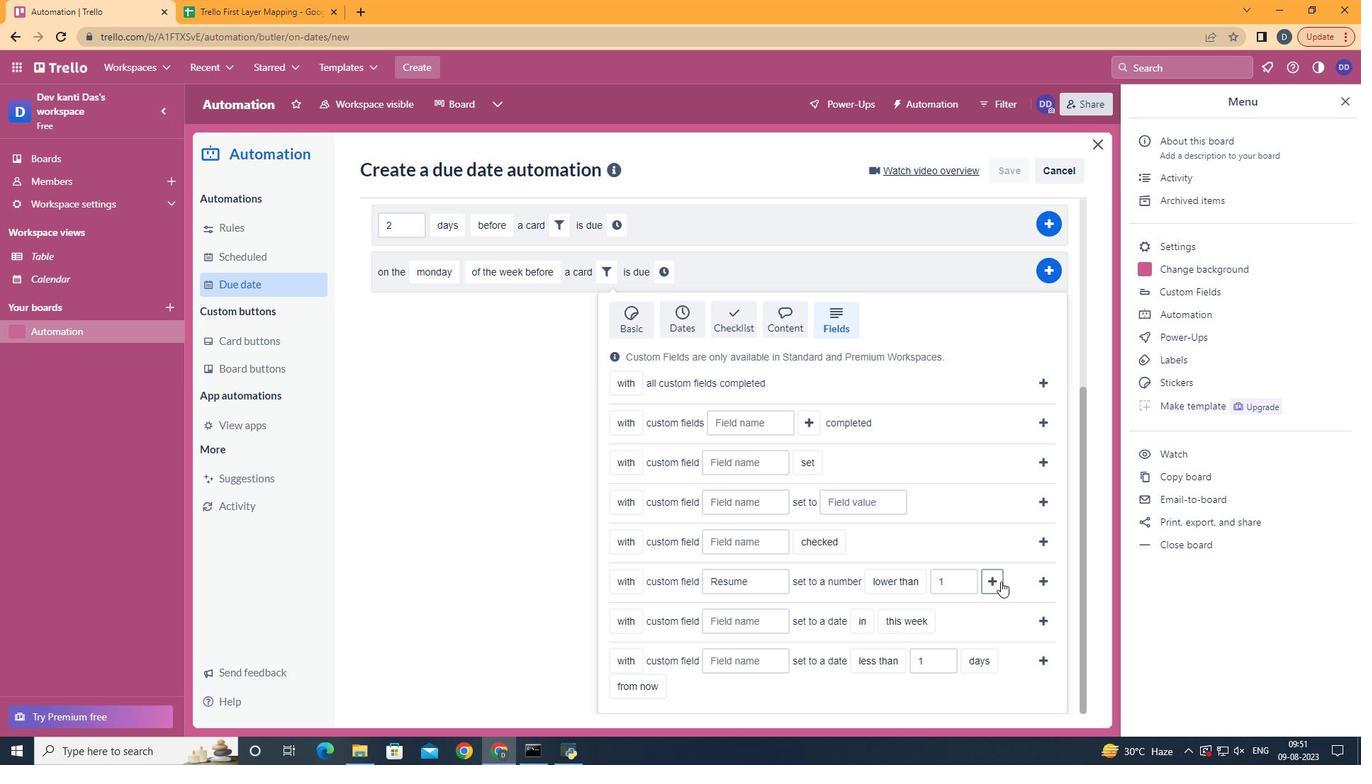 
Action: Mouse pressed left at (1001, 582)
Screenshot: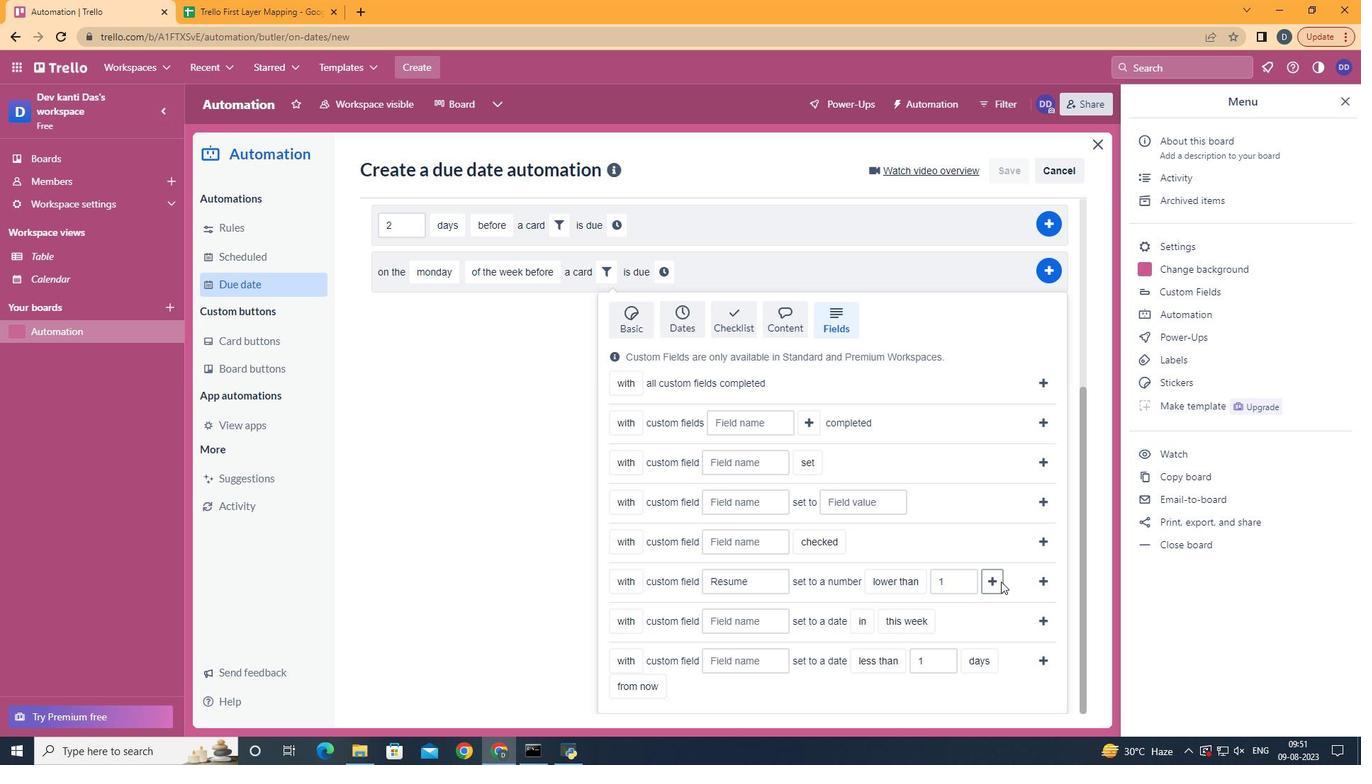 
Action: Mouse moved to (709, 495)
Screenshot: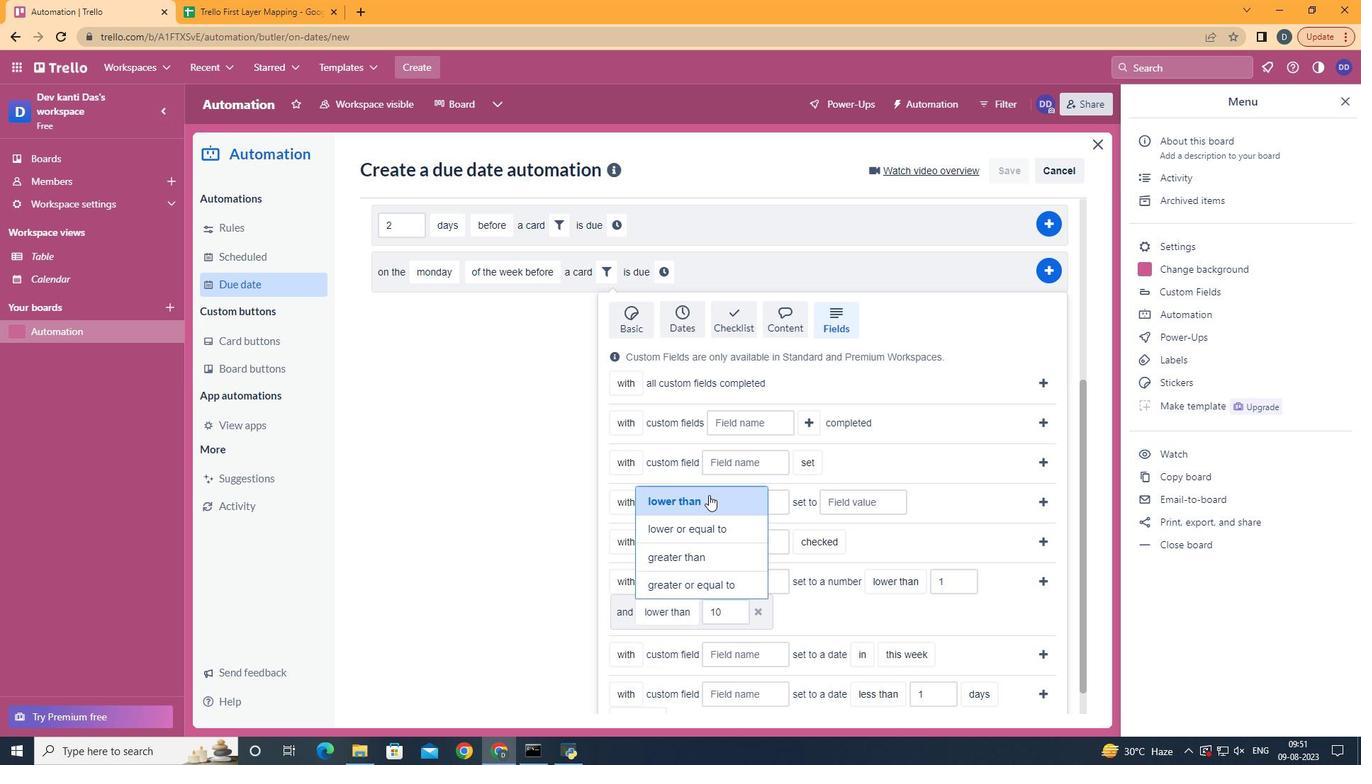 
Action: Mouse pressed left at (709, 495)
Screenshot: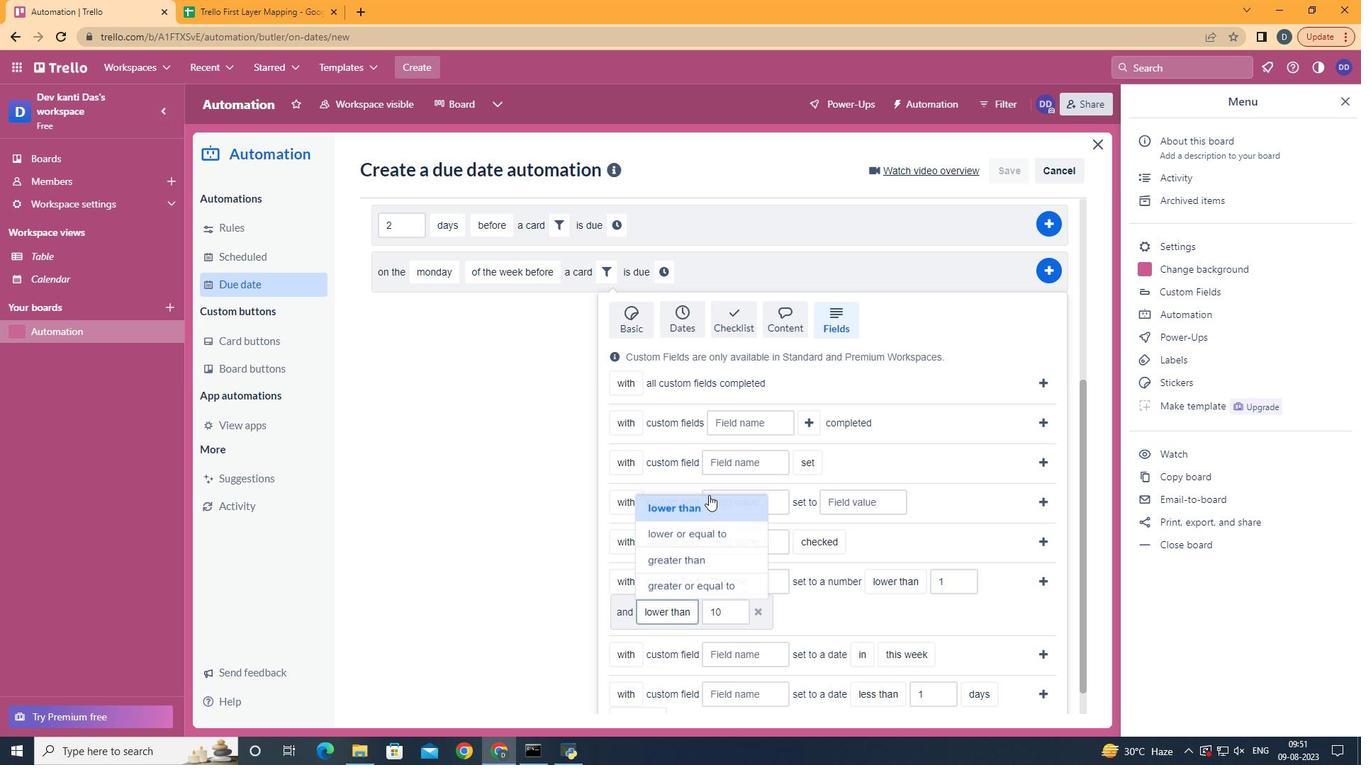
Action: Mouse moved to (1047, 585)
Screenshot: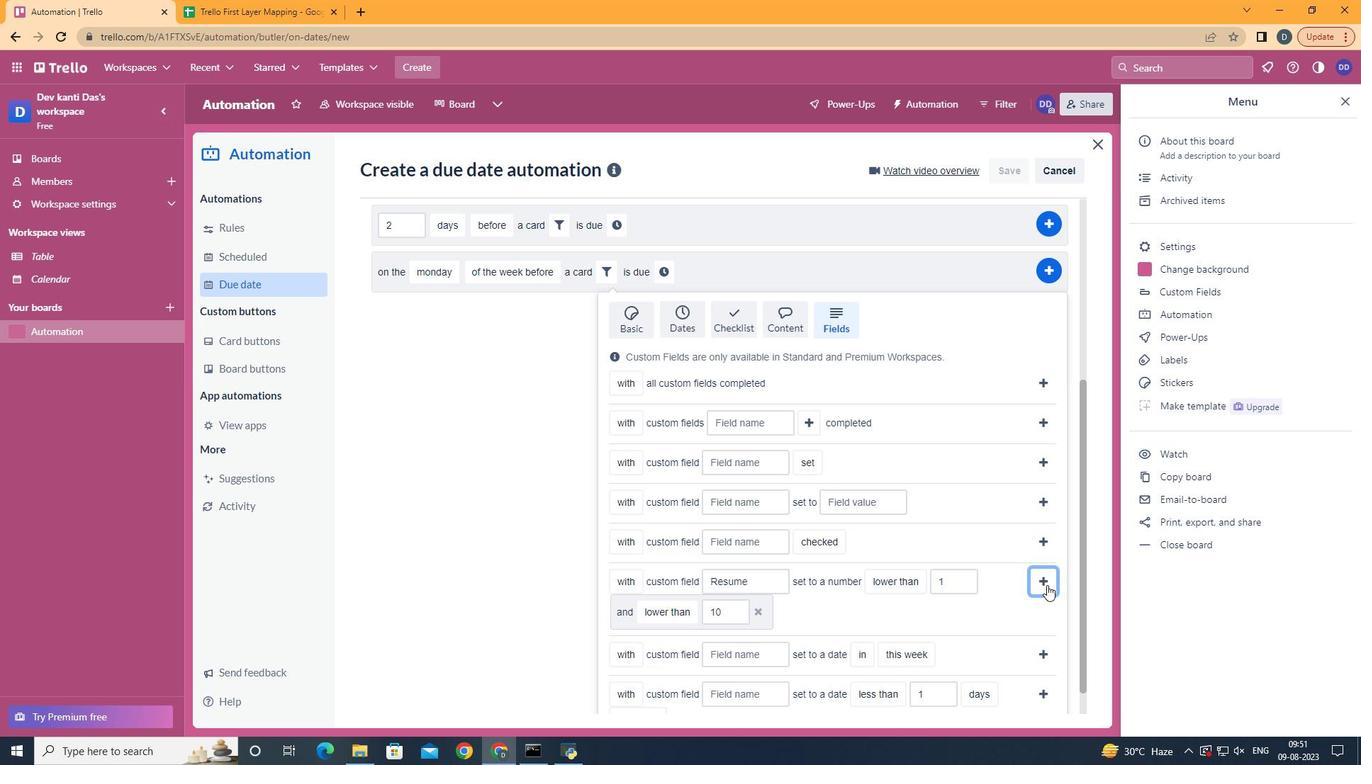 
Action: Mouse pressed left at (1047, 585)
Screenshot: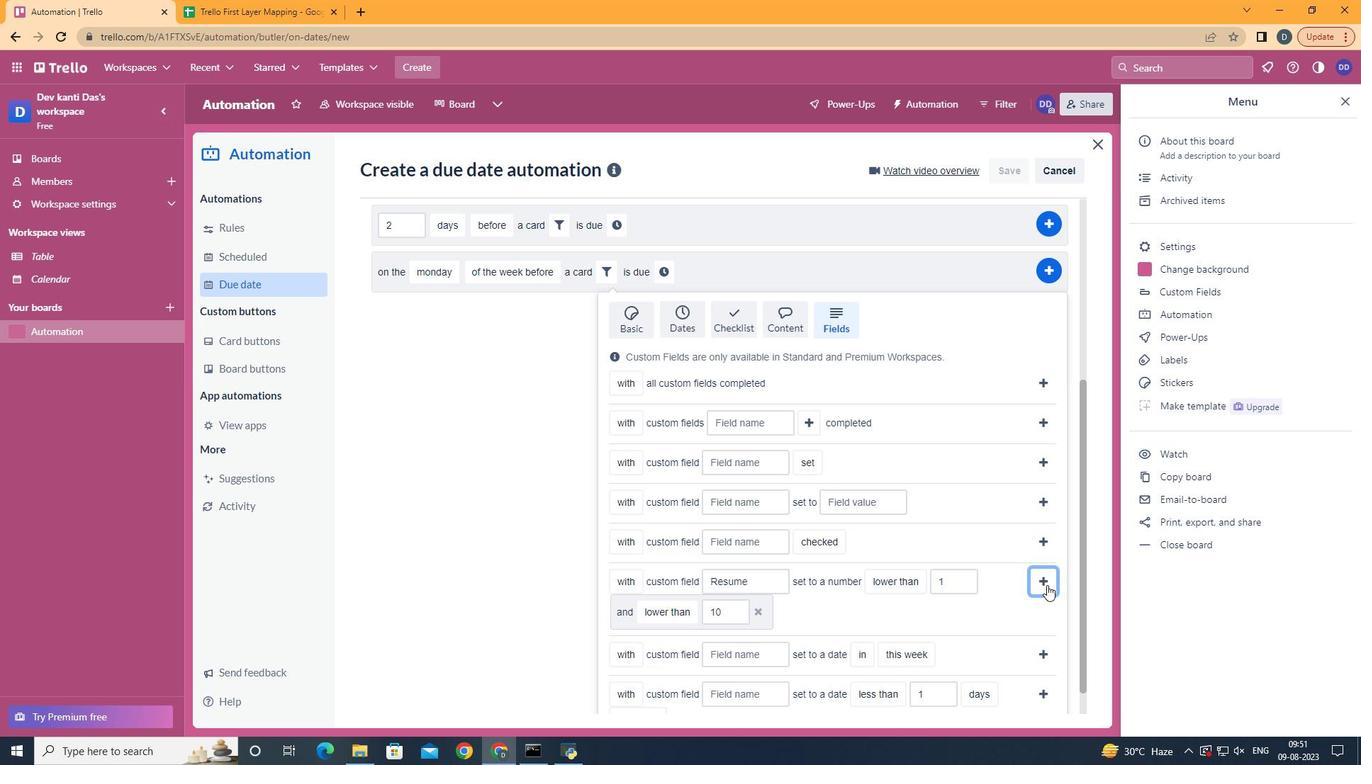 
Action: Mouse moved to (396, 598)
Screenshot: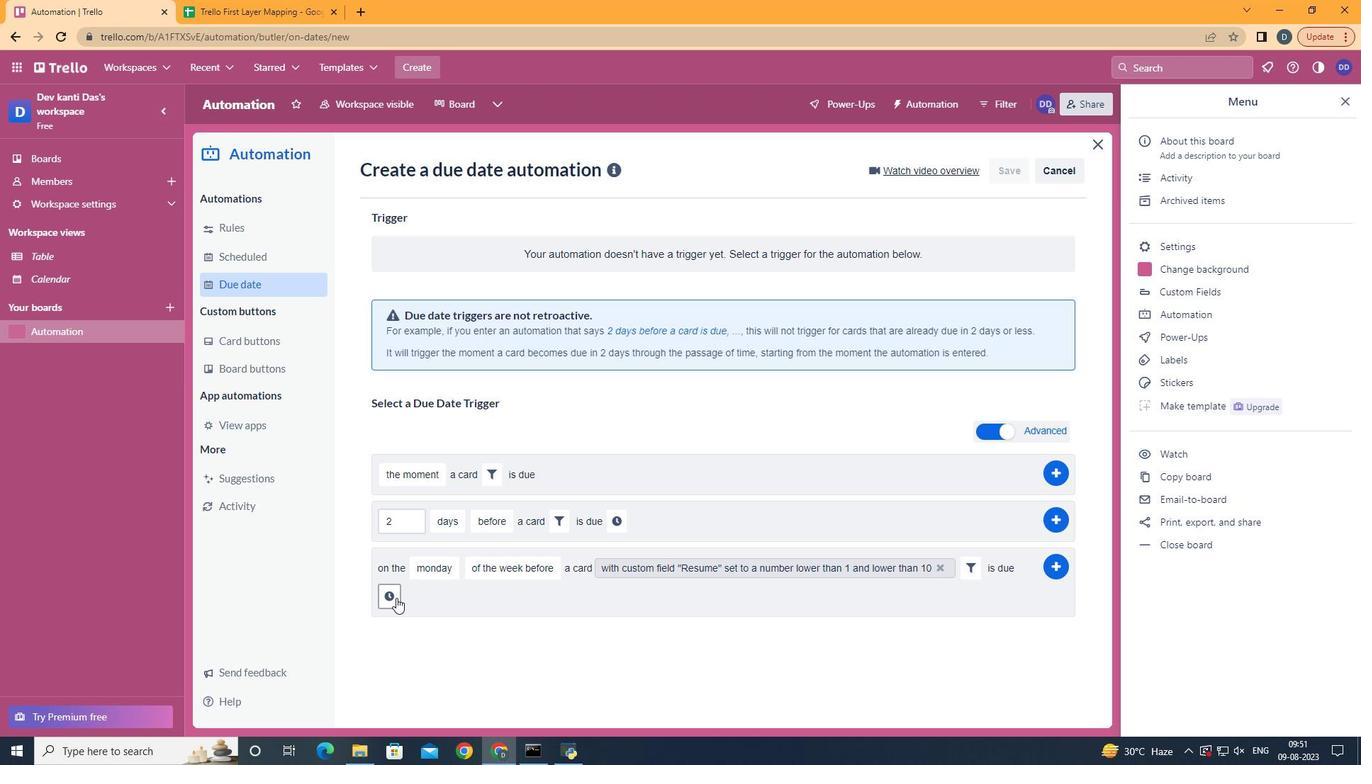
Action: Mouse pressed left at (396, 598)
Screenshot: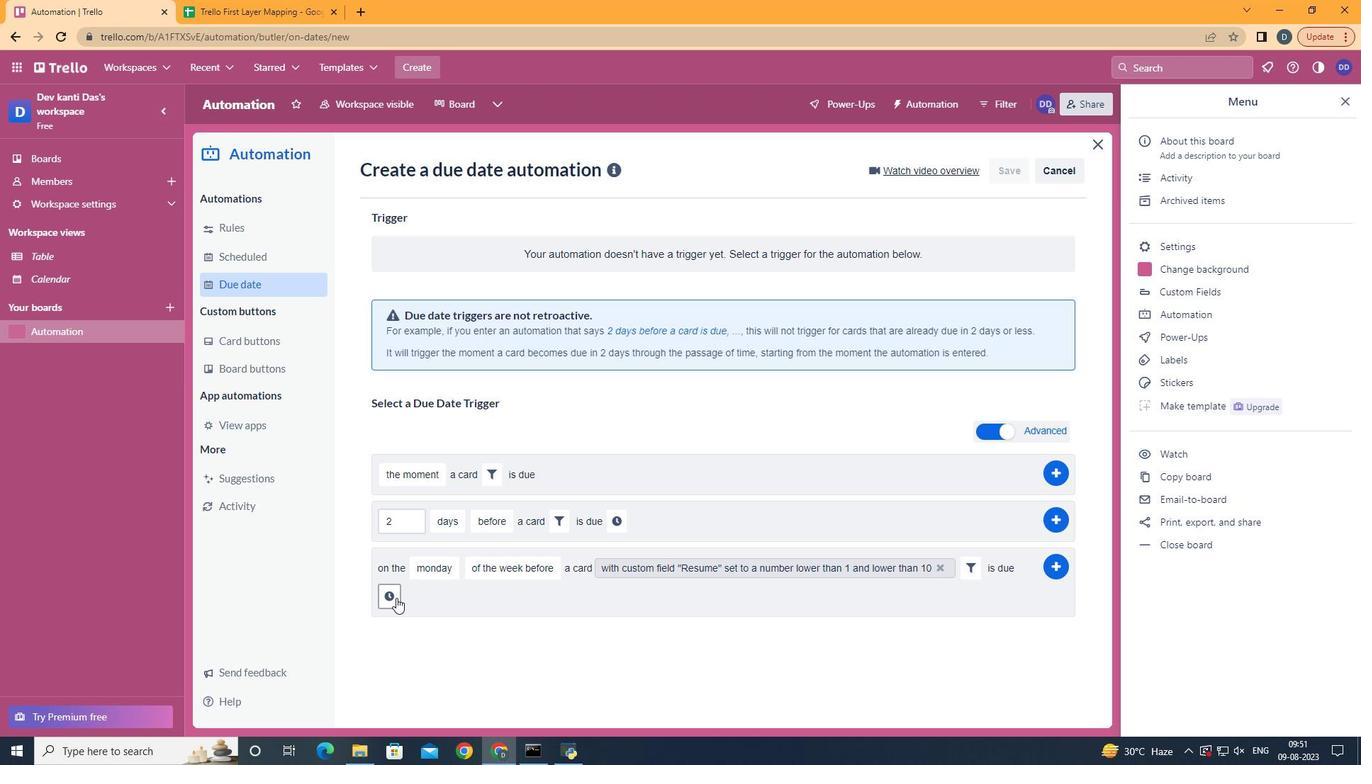 
Action: Mouse moved to (438, 600)
Screenshot: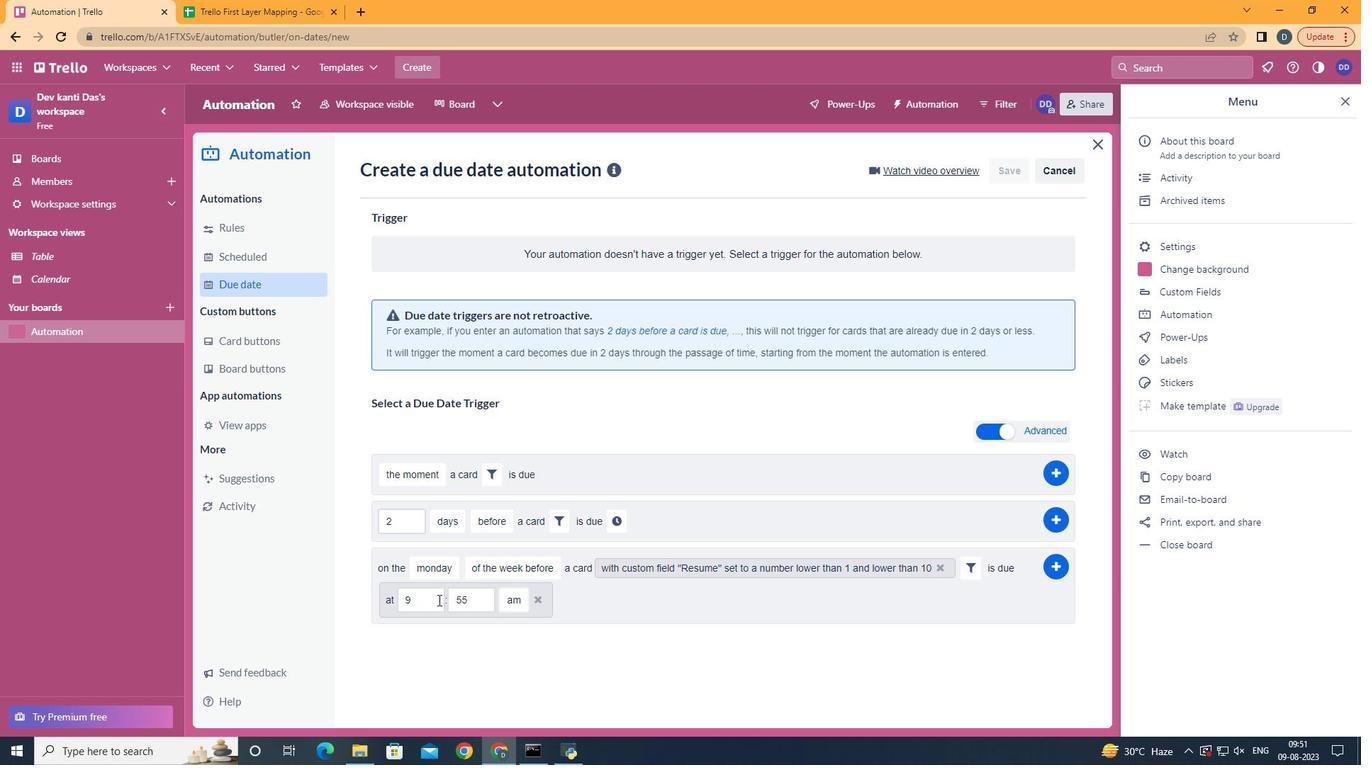 
Action: Mouse pressed left at (438, 600)
Screenshot: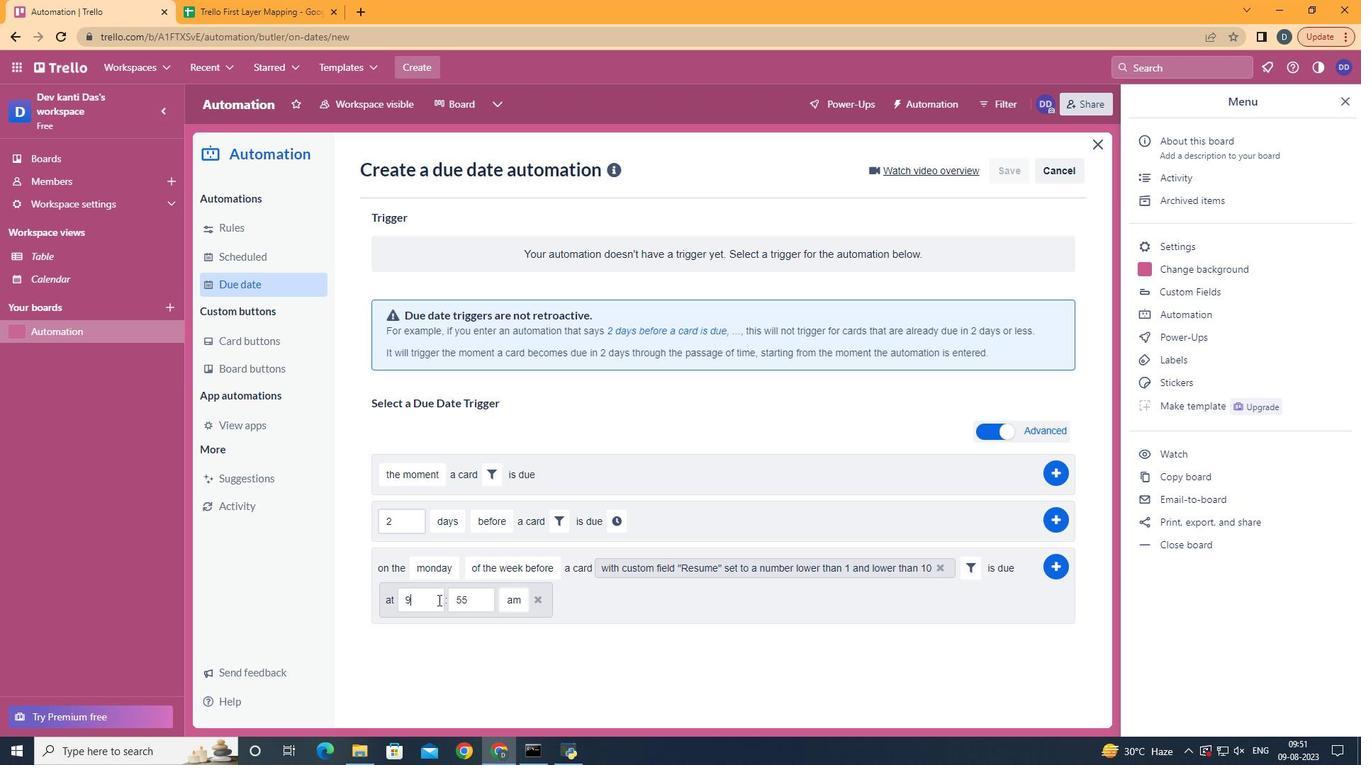 
Action: Mouse moved to (434, 602)
Screenshot: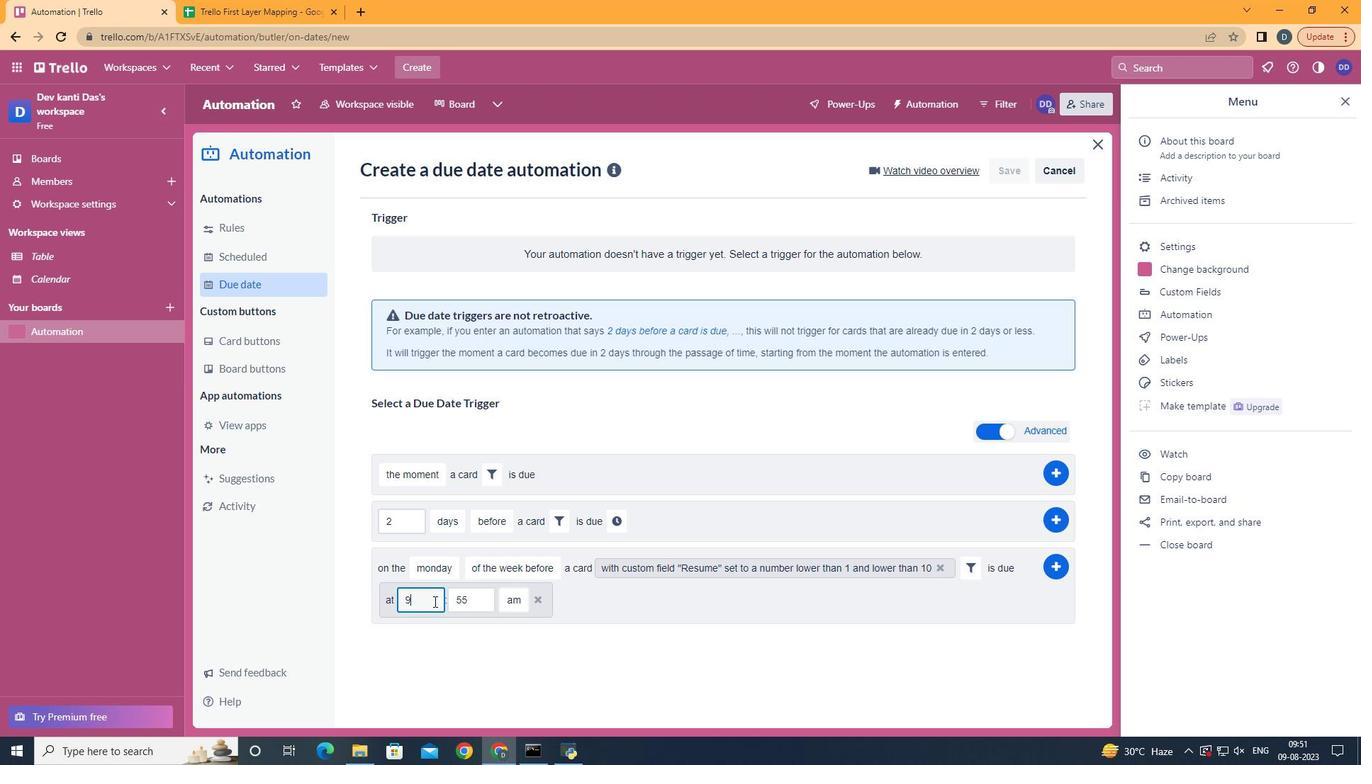 
Action: Key pressed <Key.backspace>11
Screenshot: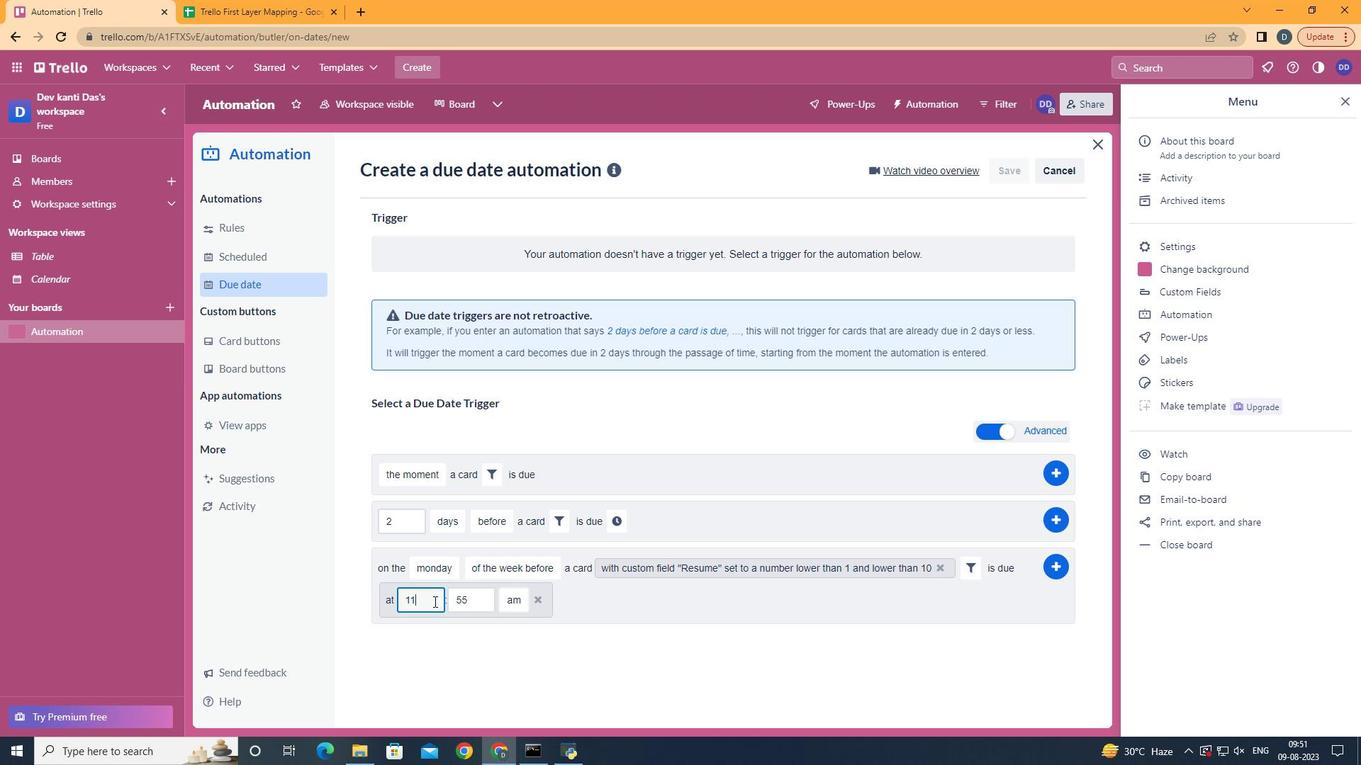 
Action: Mouse moved to (473, 592)
Screenshot: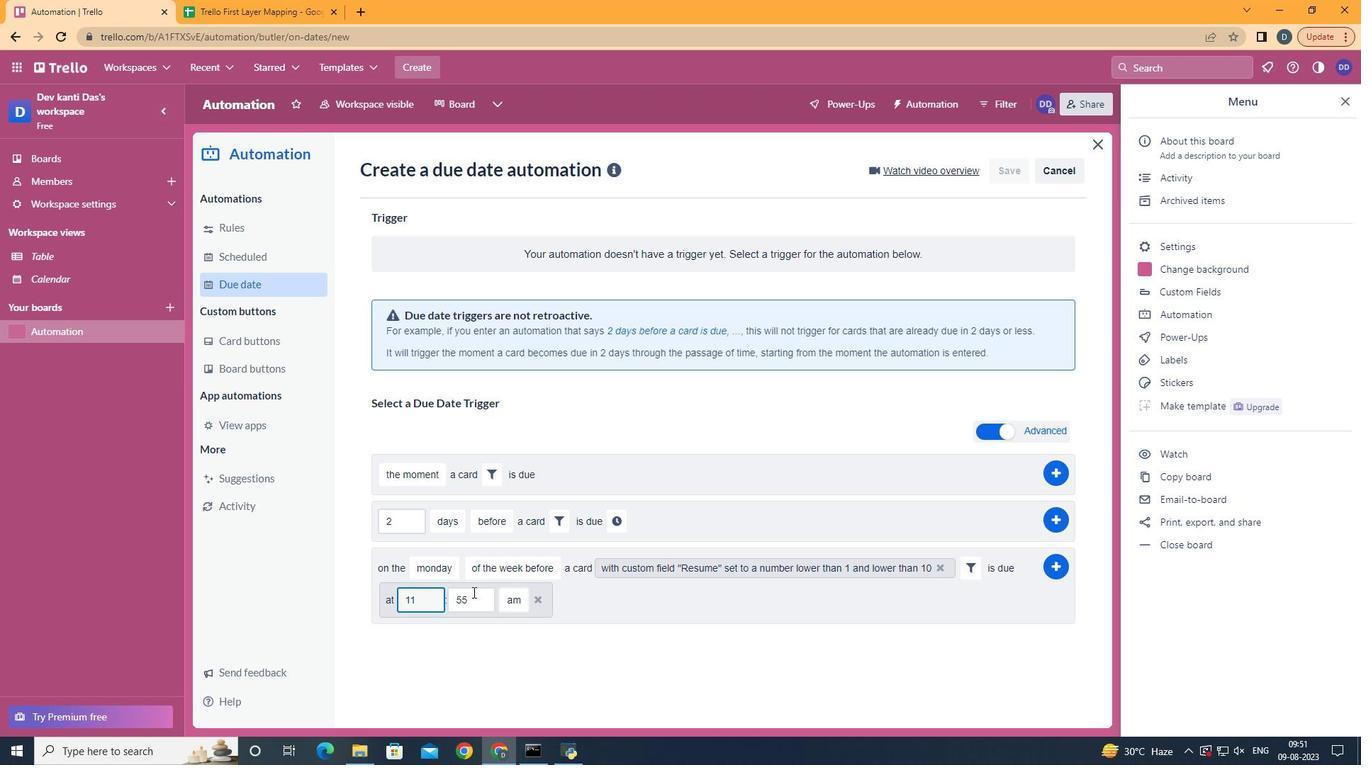 
Action: Mouse pressed left at (473, 592)
Screenshot: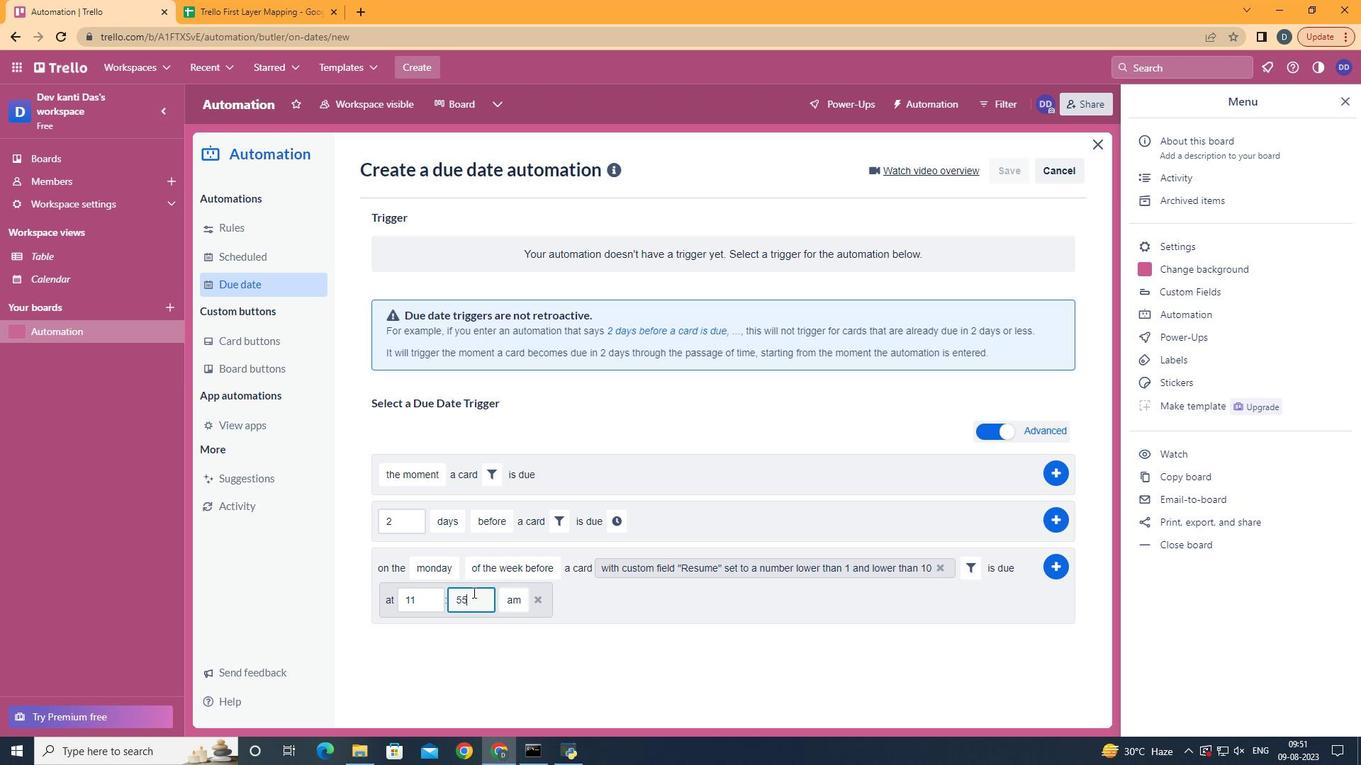 
Action: Key pressed <Key.backspace><Key.backspace>00
Screenshot: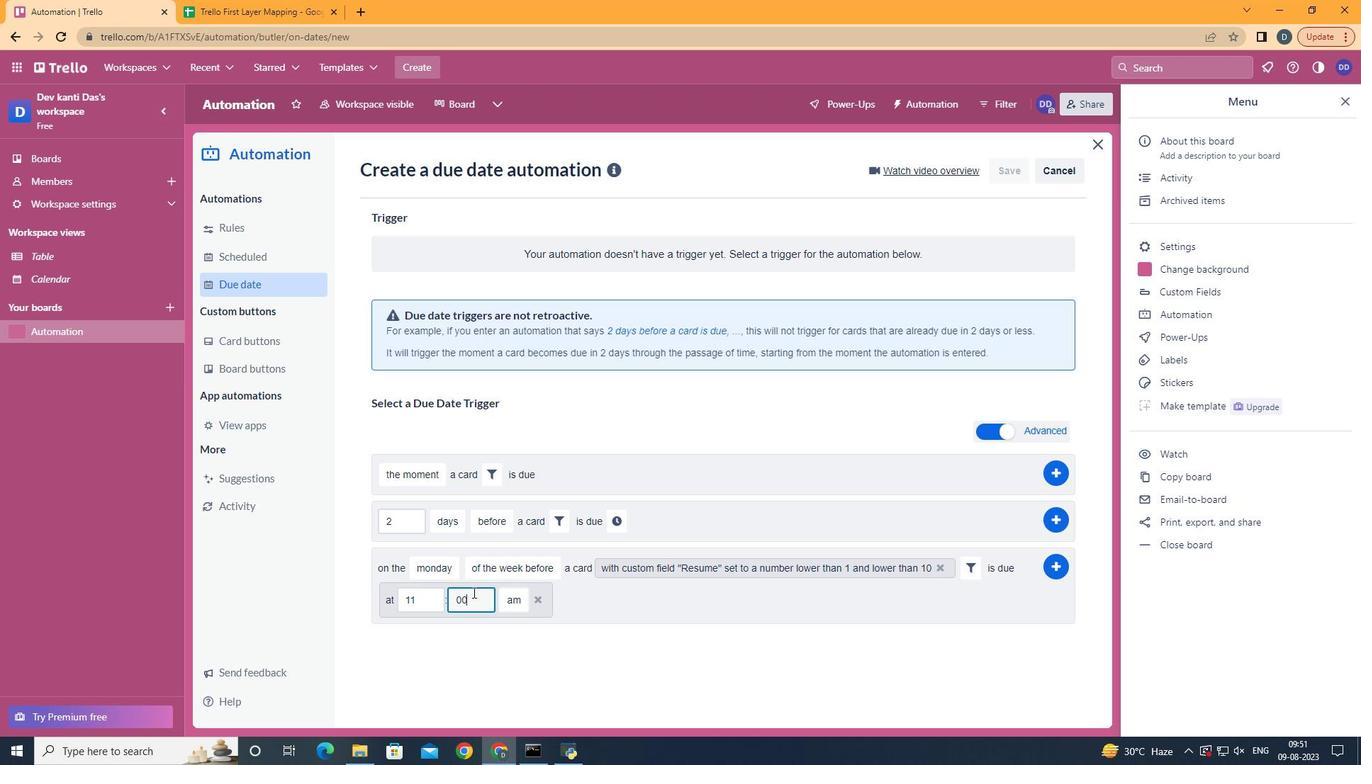 
Action: Mouse moved to (1059, 570)
Screenshot: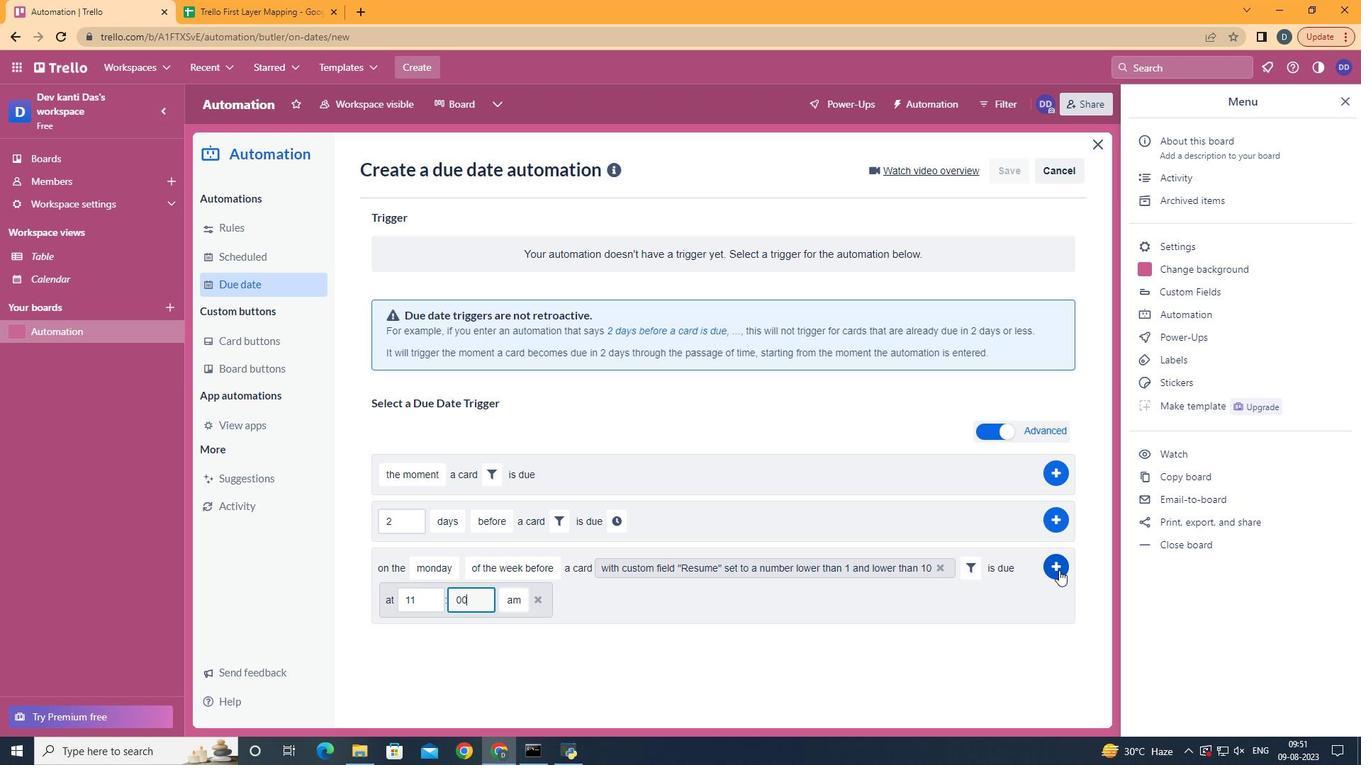 
Action: Mouse pressed left at (1059, 570)
Screenshot: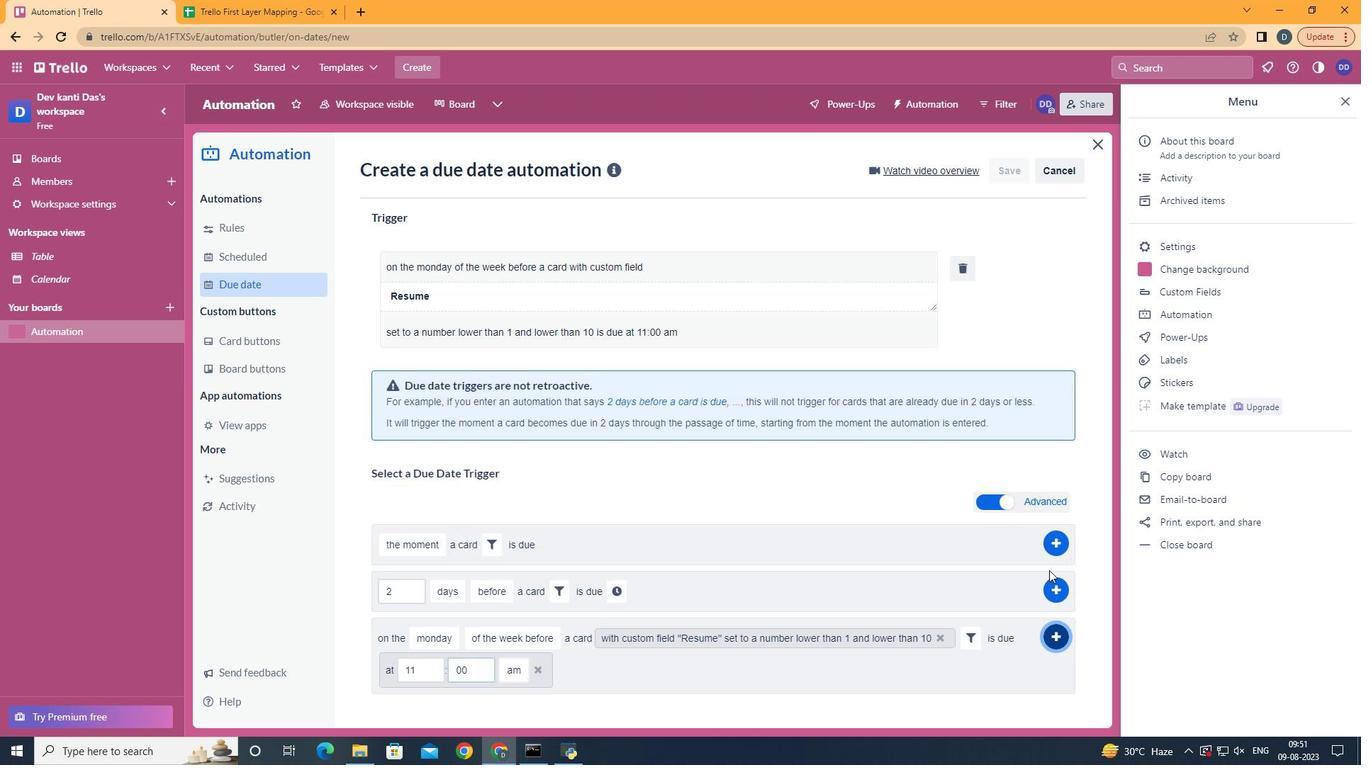 
Action: Mouse moved to (585, 309)
Screenshot: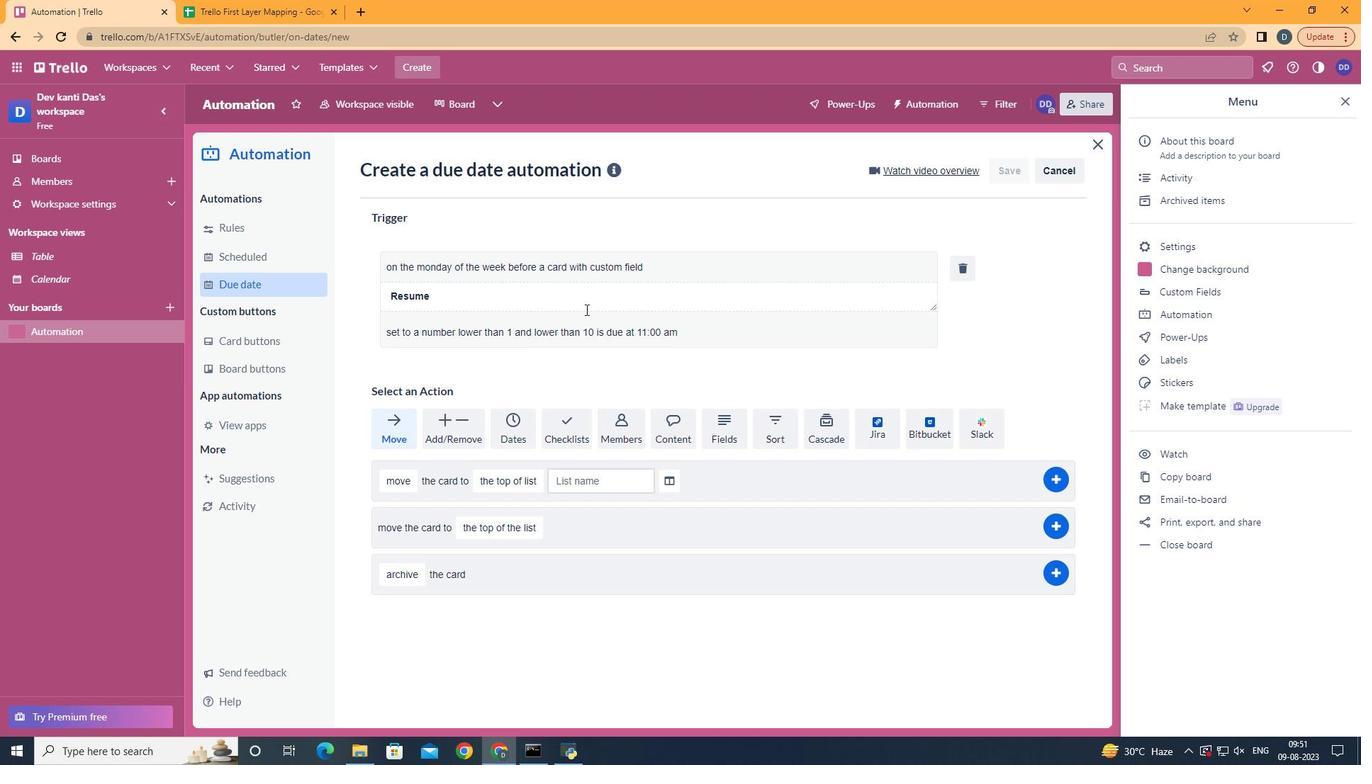 
